 Task: Create a due date automation trigger when advanced on, on the wednesday of the week before a card is due add fields with custom field "Resume" set to a number lower or equal to 1 and greater than 10 at 11:00 AM.
Action: Mouse moved to (1249, 93)
Screenshot: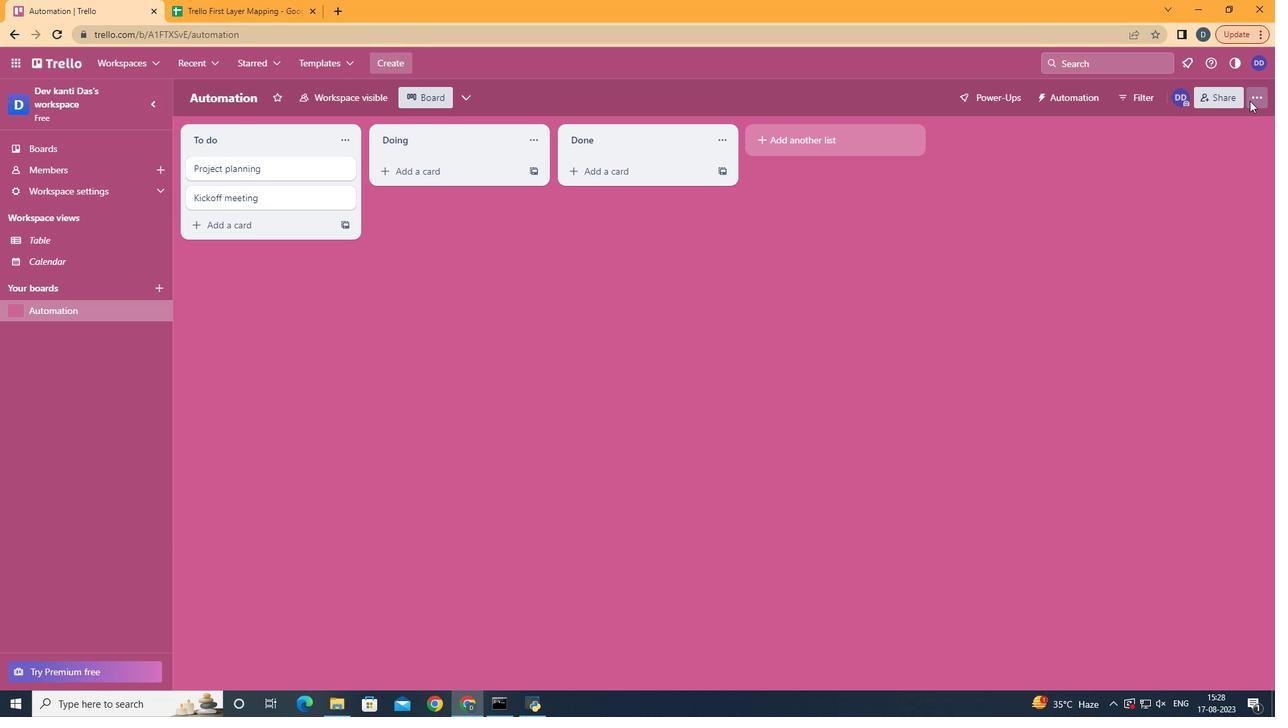 
Action: Mouse pressed left at (1249, 93)
Screenshot: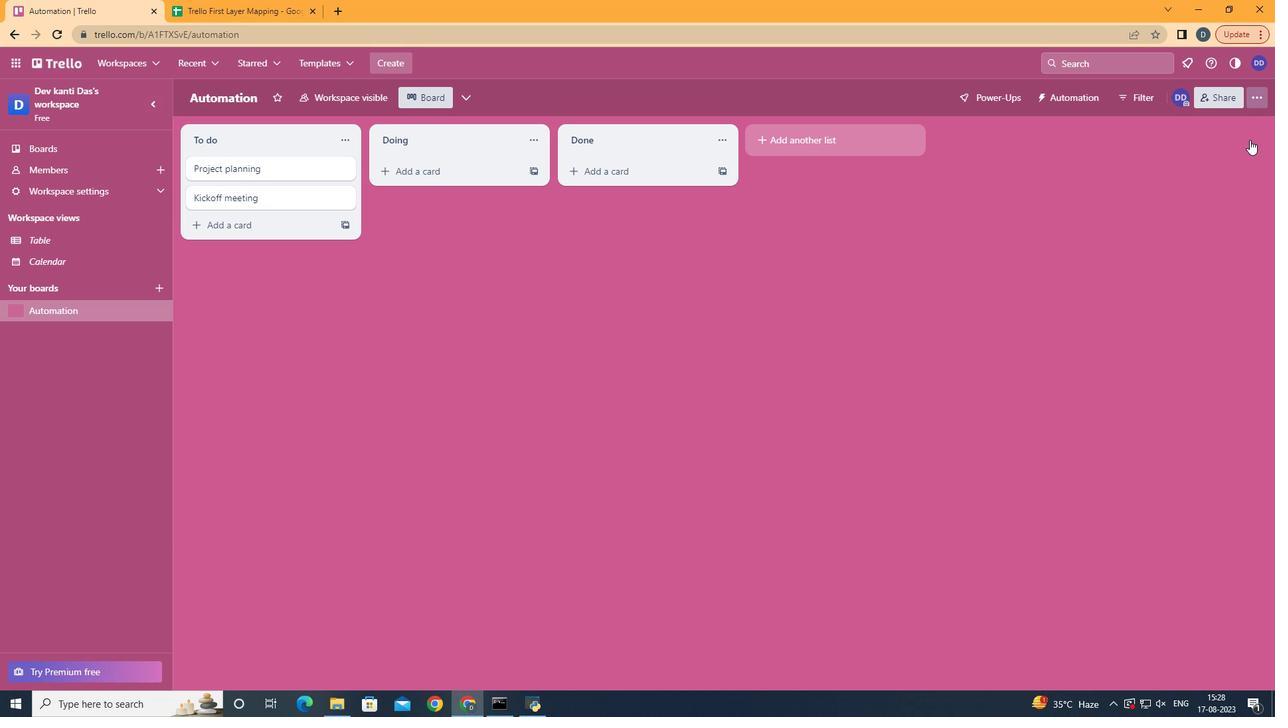 
Action: Mouse moved to (1212, 265)
Screenshot: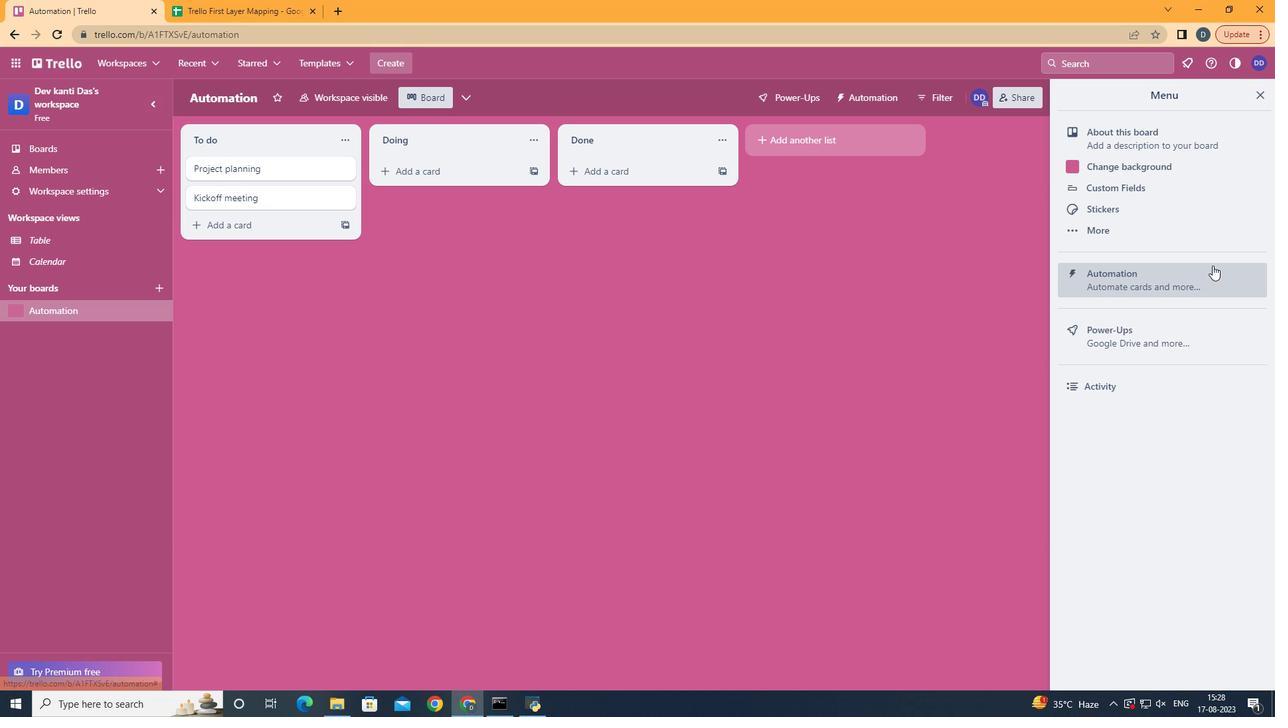 
Action: Mouse pressed left at (1212, 265)
Screenshot: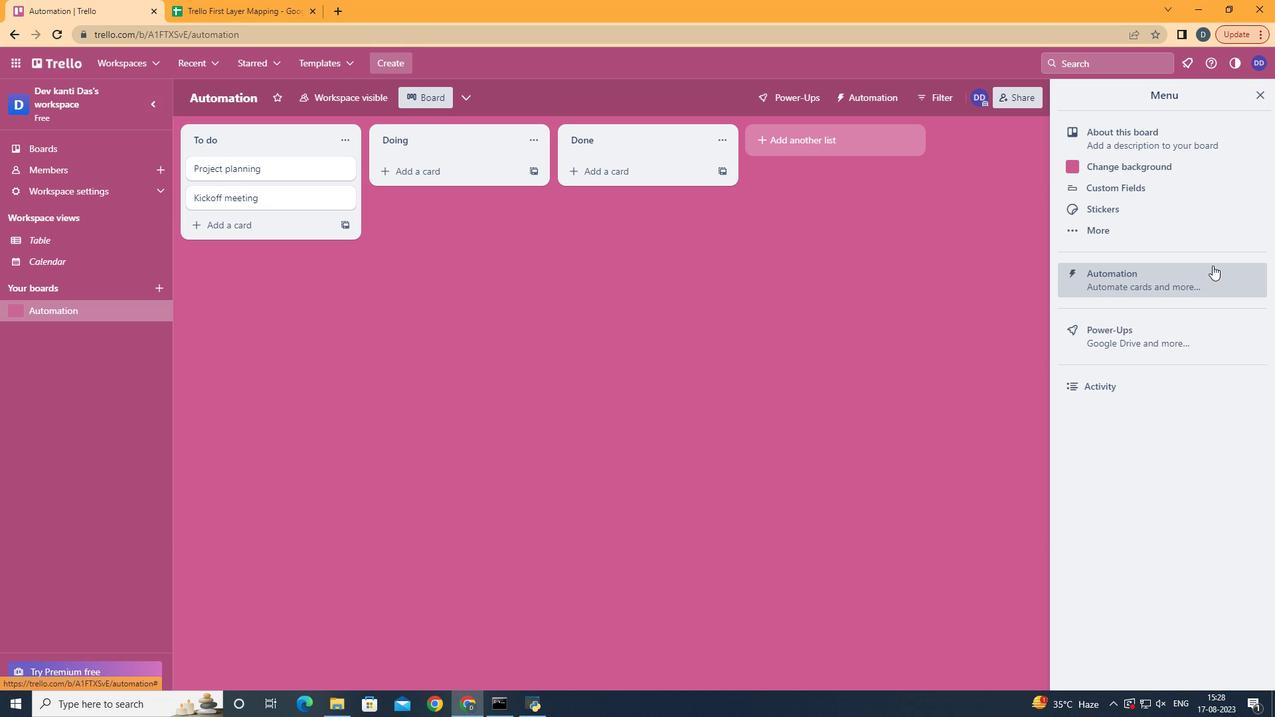 
Action: Mouse moved to (240, 258)
Screenshot: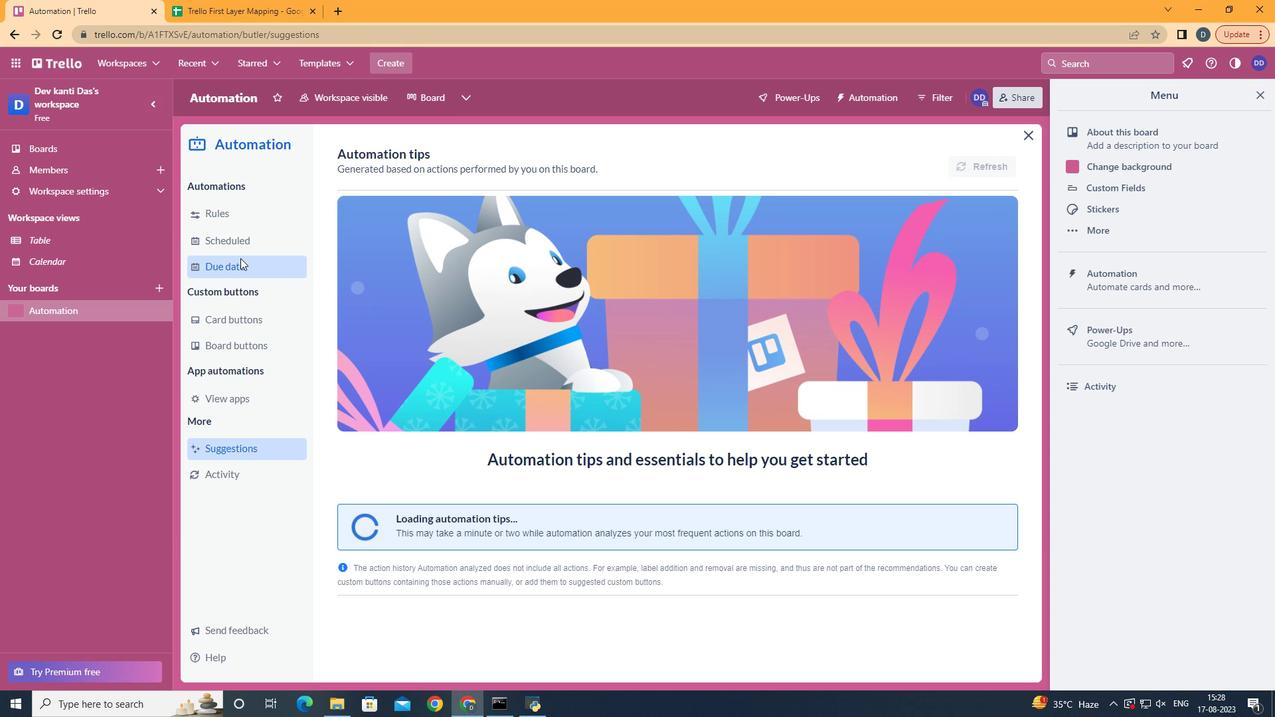 
Action: Mouse pressed left at (240, 258)
Screenshot: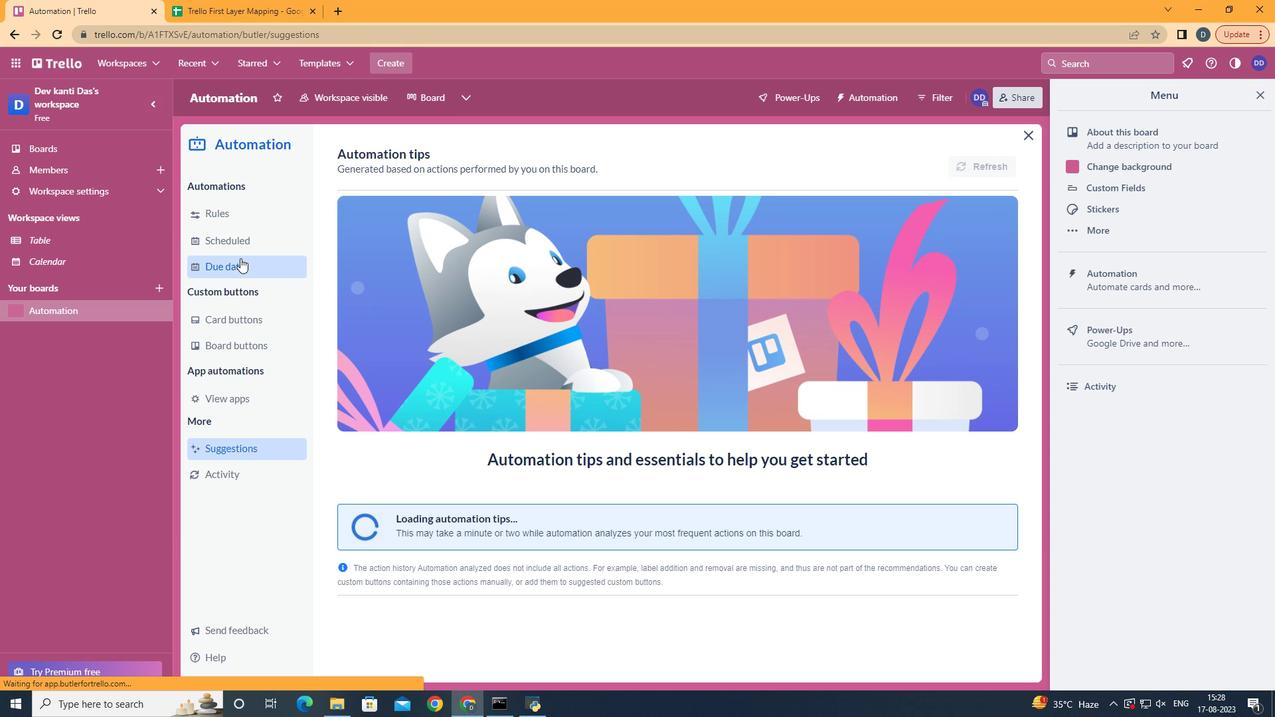 
Action: Mouse moved to (914, 171)
Screenshot: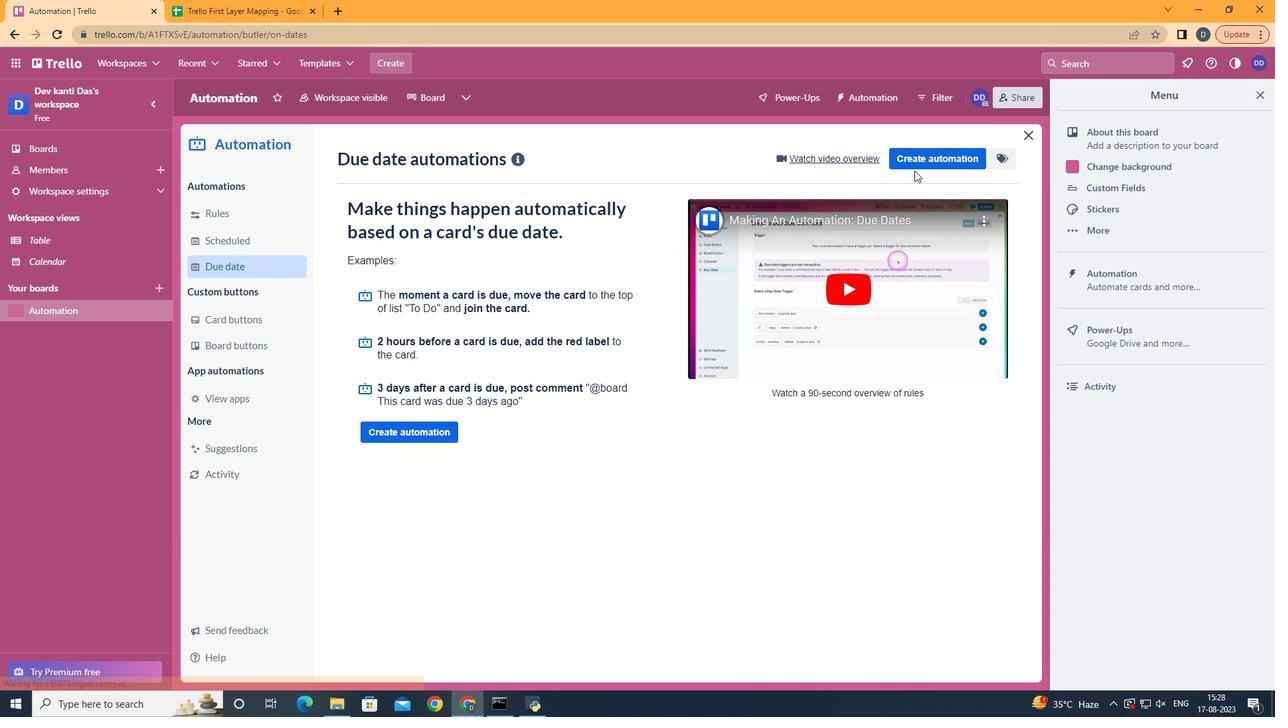 
Action: Mouse pressed left at (914, 171)
Screenshot: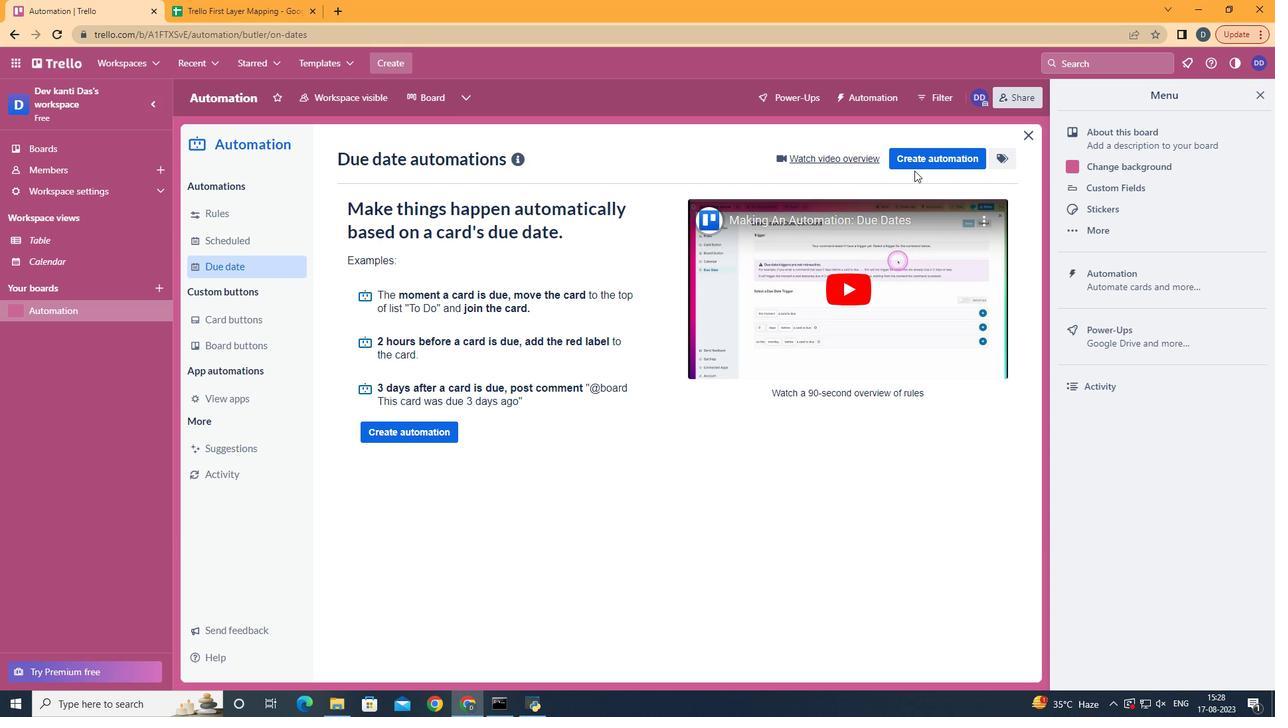 
Action: Mouse moved to (921, 164)
Screenshot: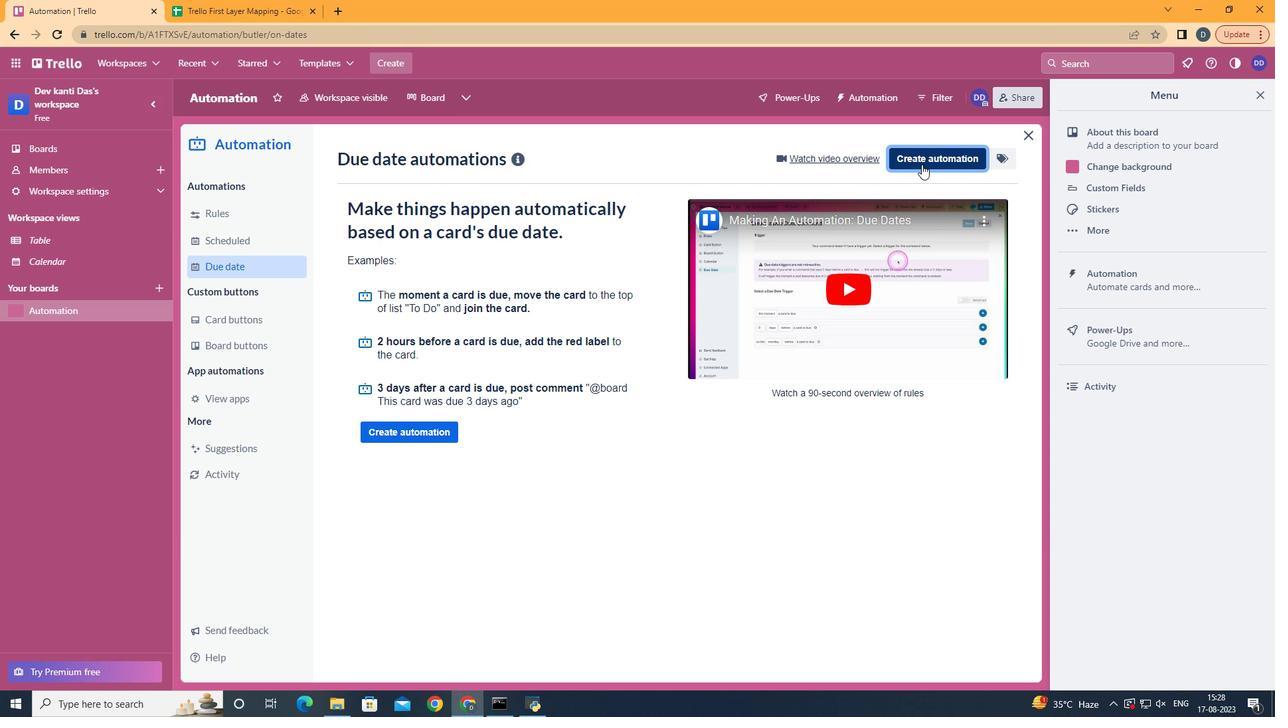 
Action: Mouse pressed left at (921, 164)
Screenshot: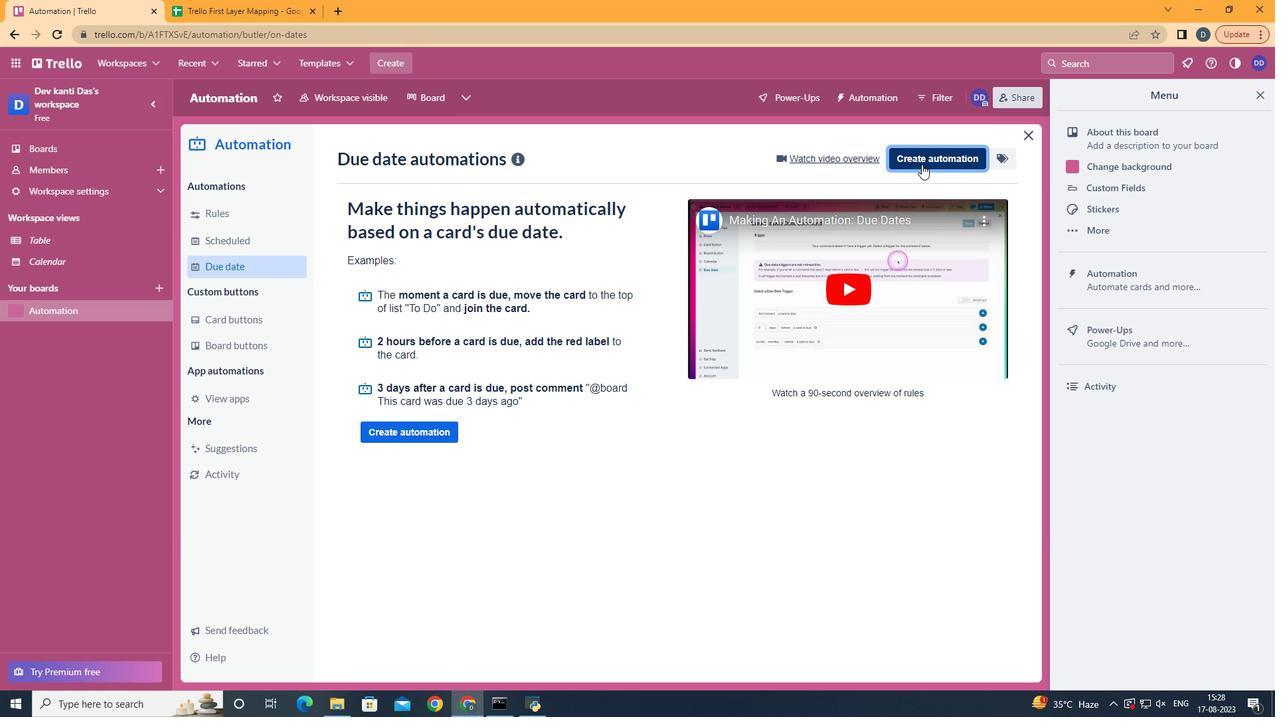 
Action: Mouse moved to (696, 281)
Screenshot: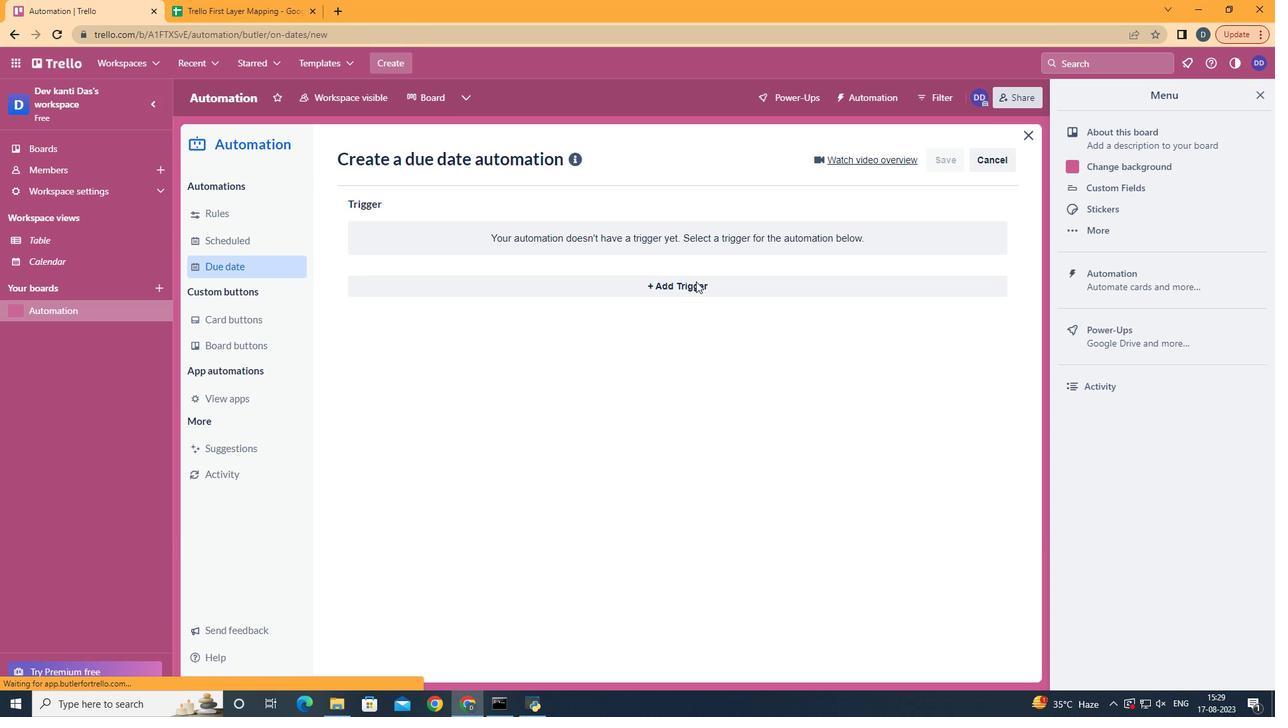 
Action: Mouse pressed left at (696, 281)
Screenshot: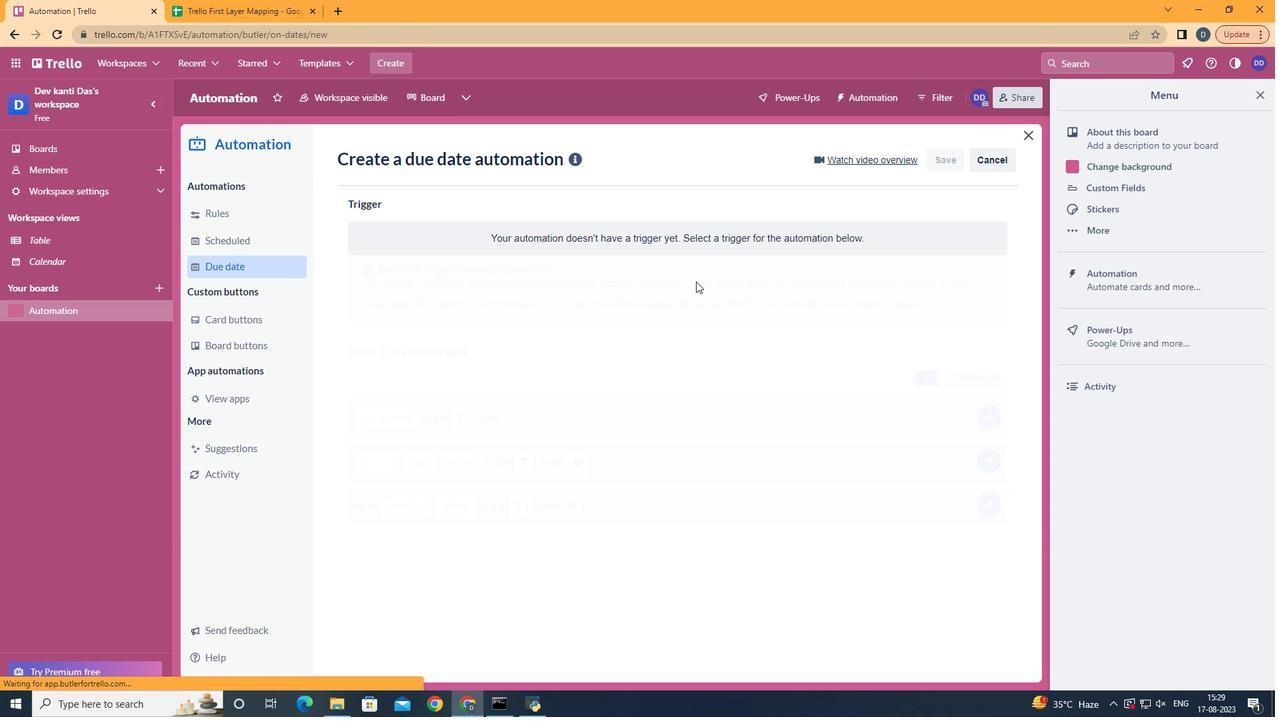 
Action: Mouse moved to (433, 399)
Screenshot: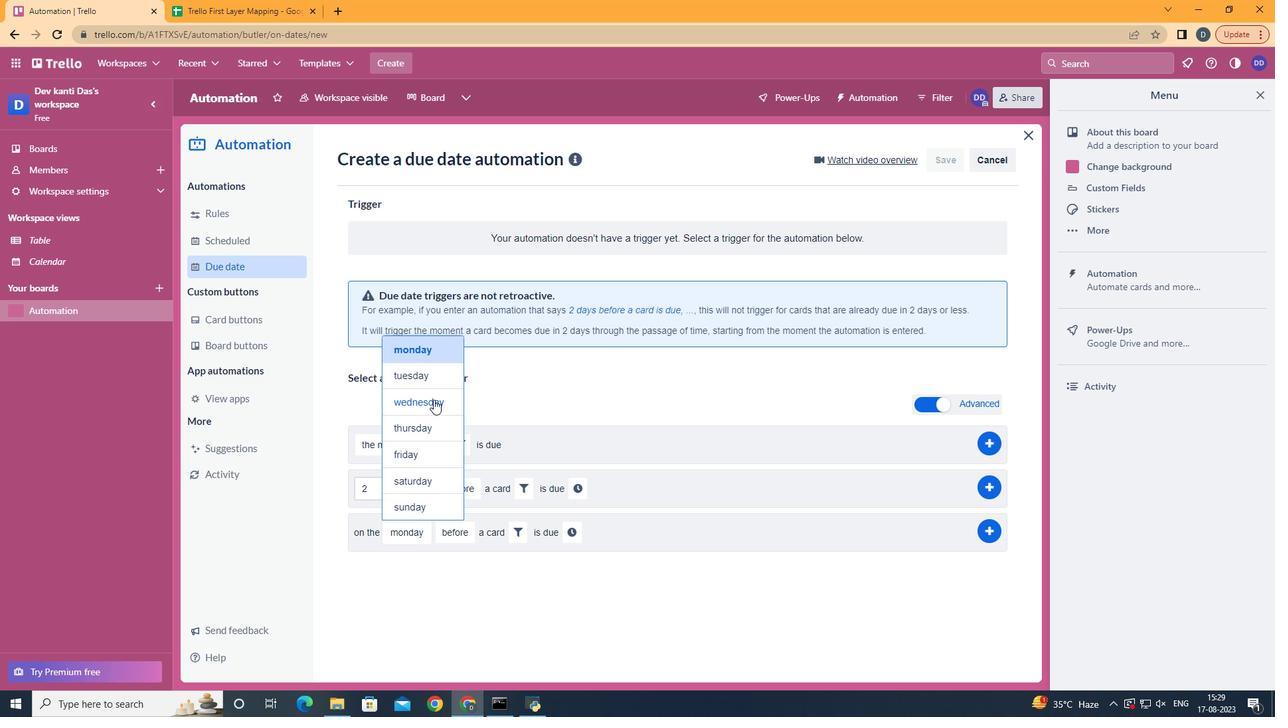 
Action: Mouse pressed left at (433, 399)
Screenshot: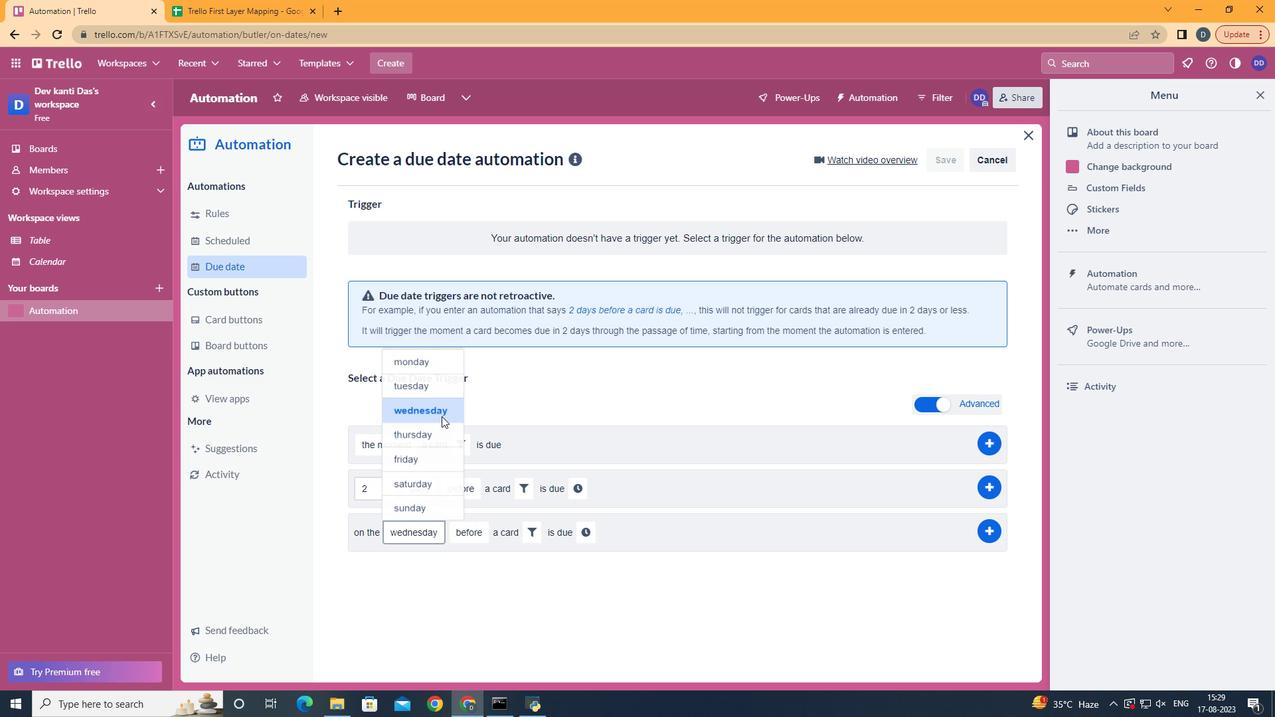 
Action: Mouse moved to (504, 635)
Screenshot: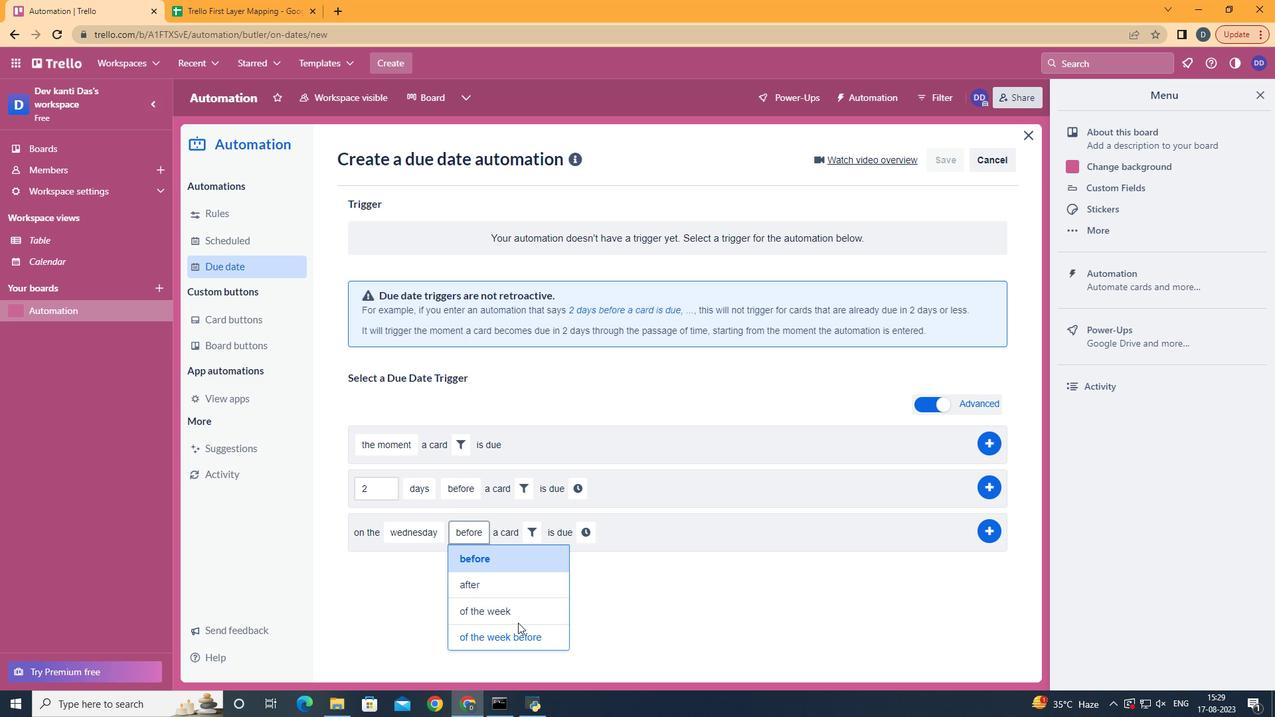 
Action: Mouse pressed left at (504, 635)
Screenshot: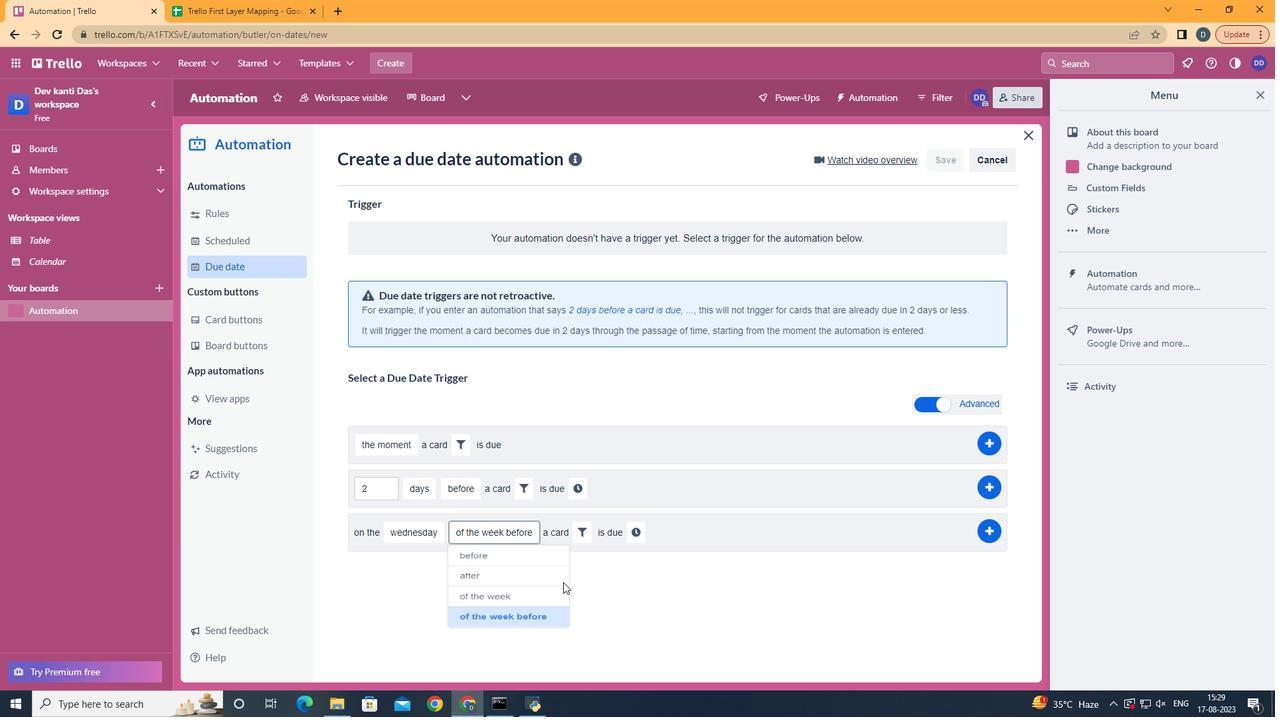 
Action: Mouse moved to (580, 532)
Screenshot: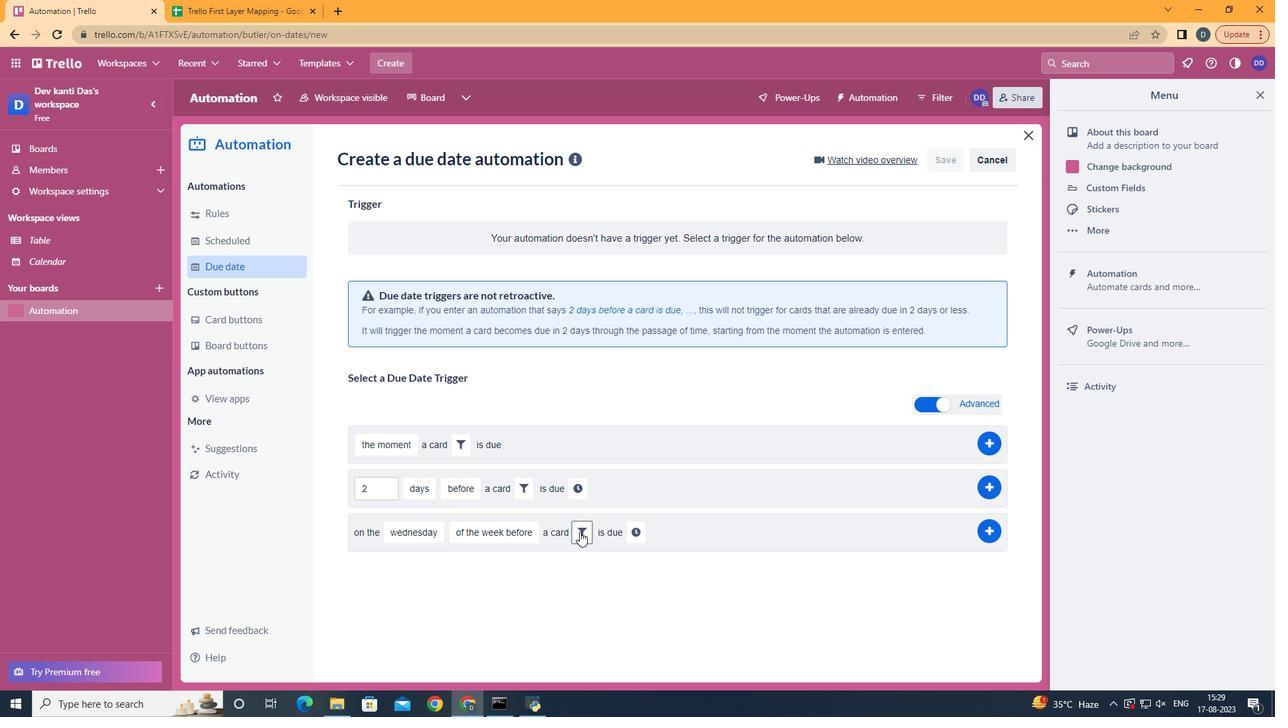 
Action: Mouse pressed left at (580, 532)
Screenshot: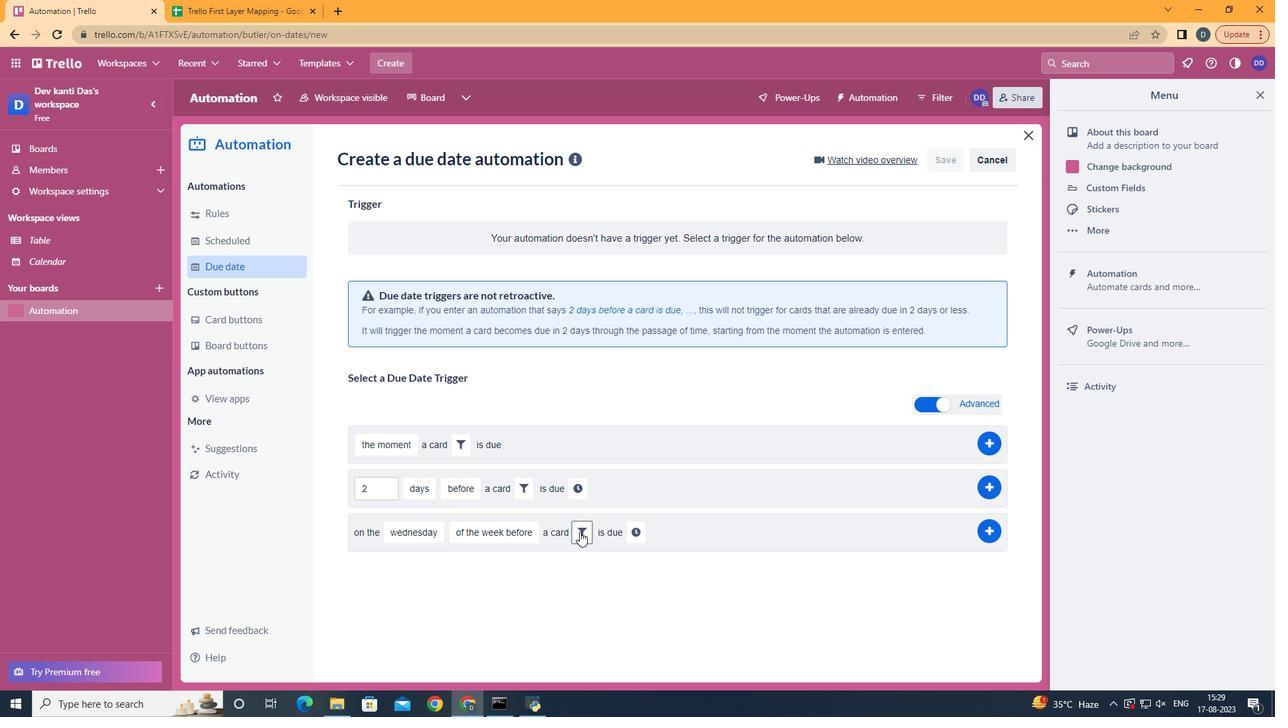 
Action: Mouse moved to (802, 575)
Screenshot: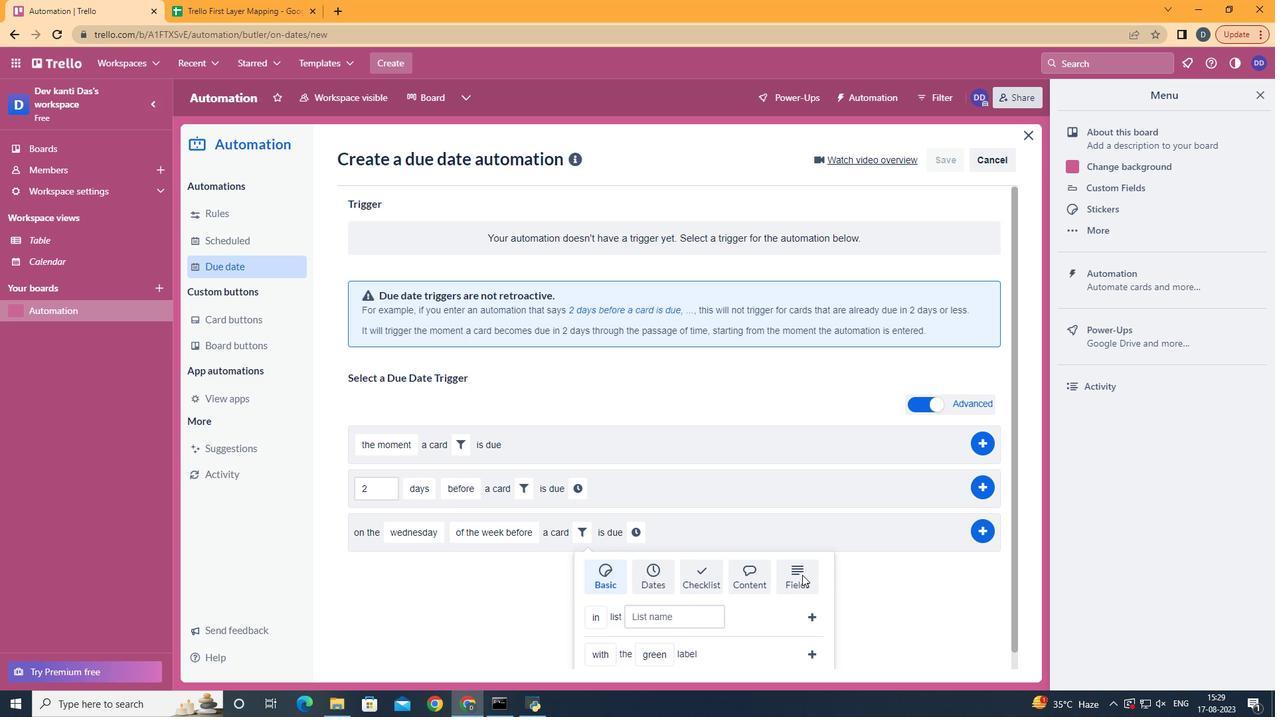 
Action: Mouse pressed left at (802, 575)
Screenshot: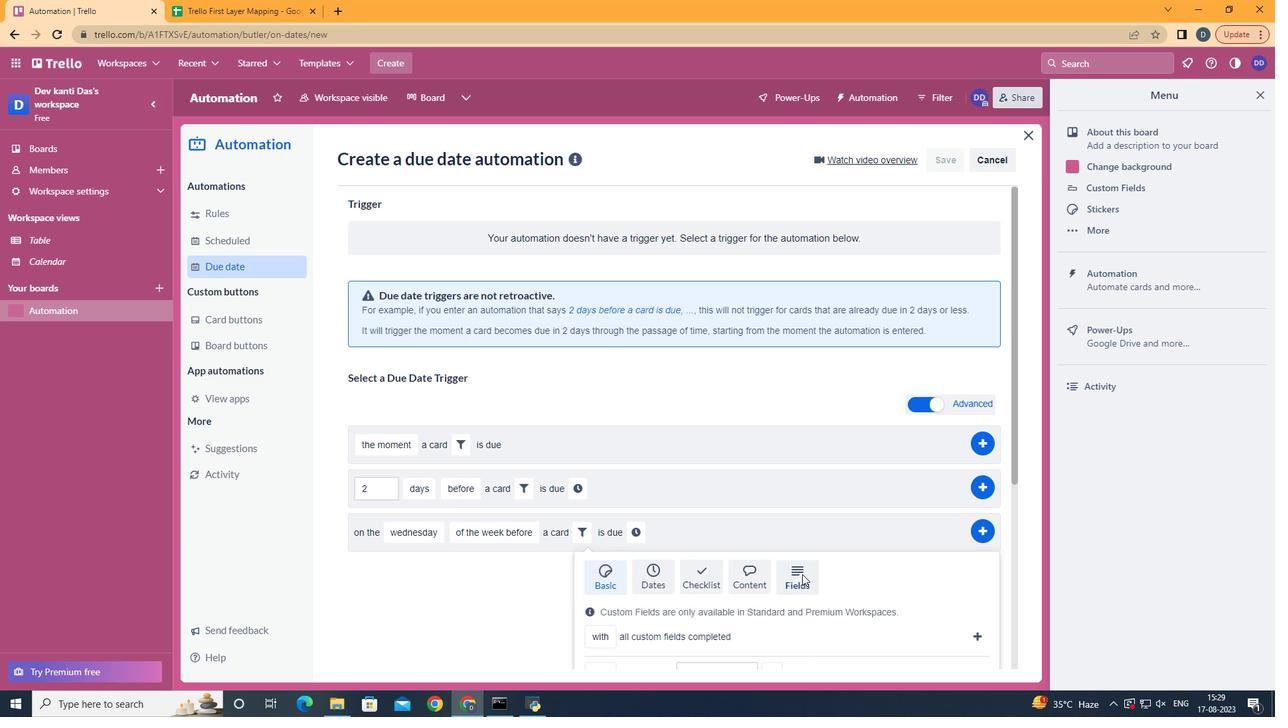 
Action: Mouse moved to (802, 574)
Screenshot: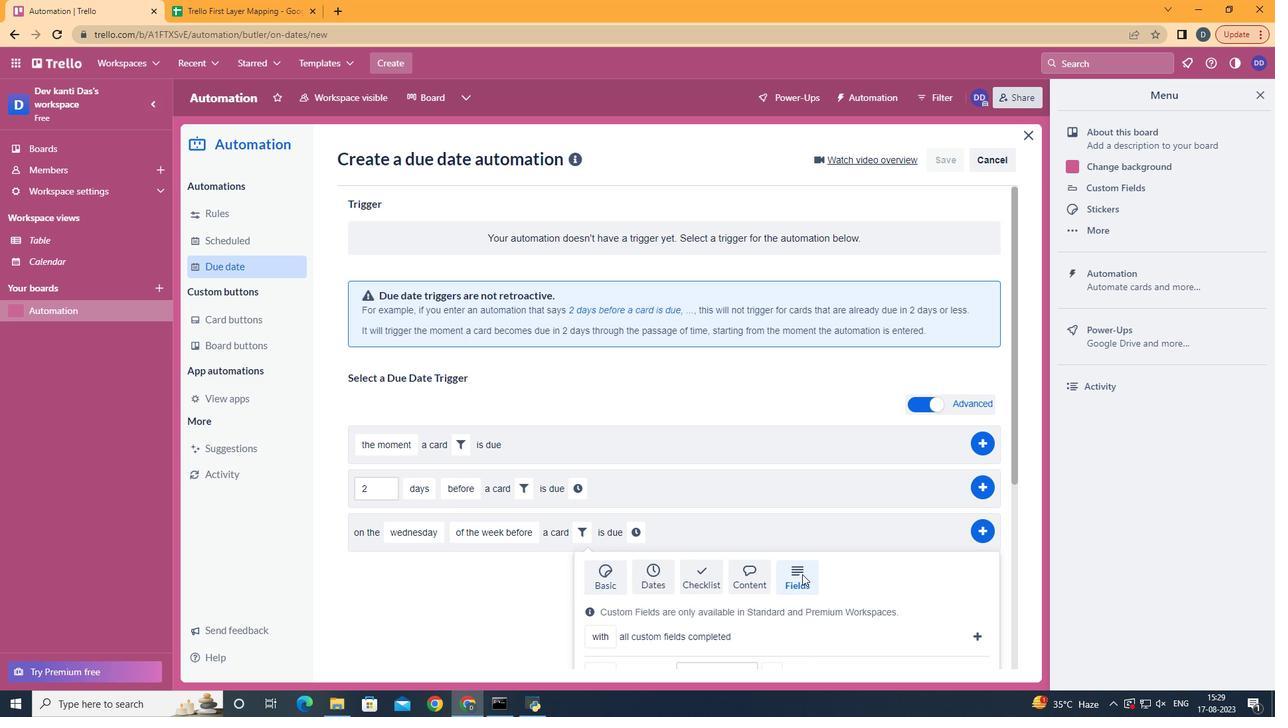 
Action: Mouse scrolled (802, 573) with delta (0, 0)
Screenshot: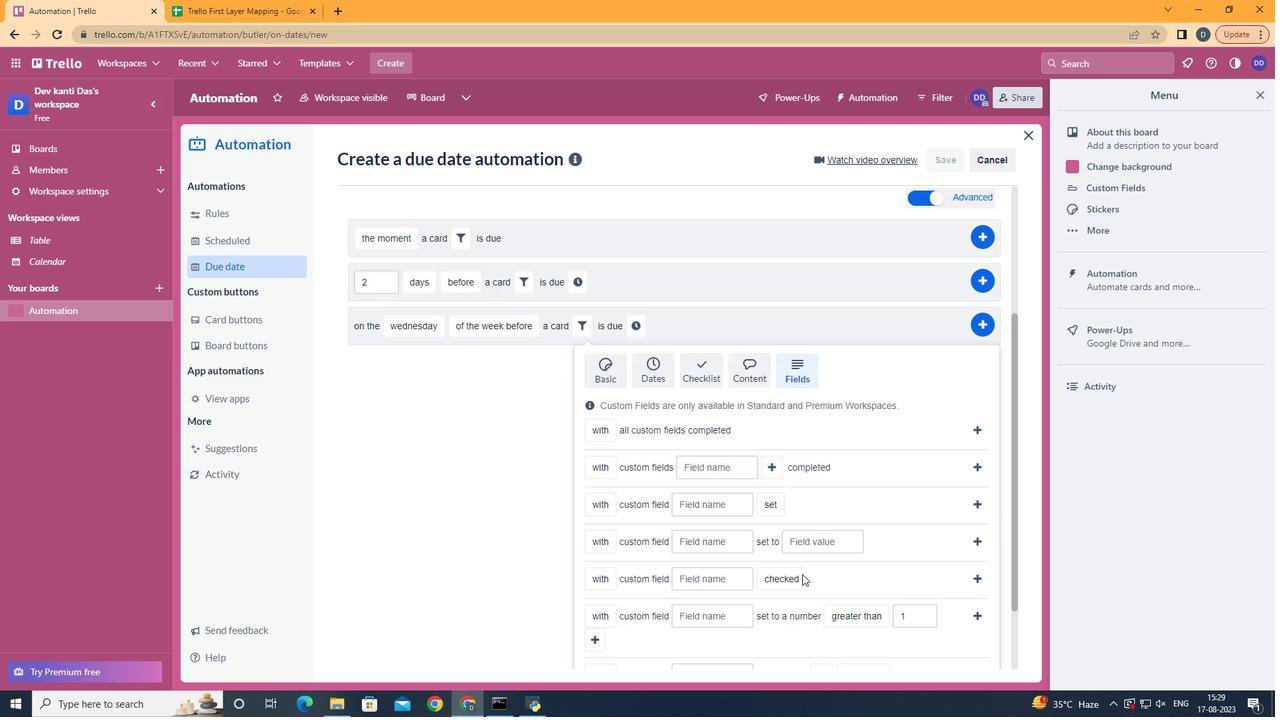
Action: Mouse scrolled (802, 573) with delta (0, 0)
Screenshot: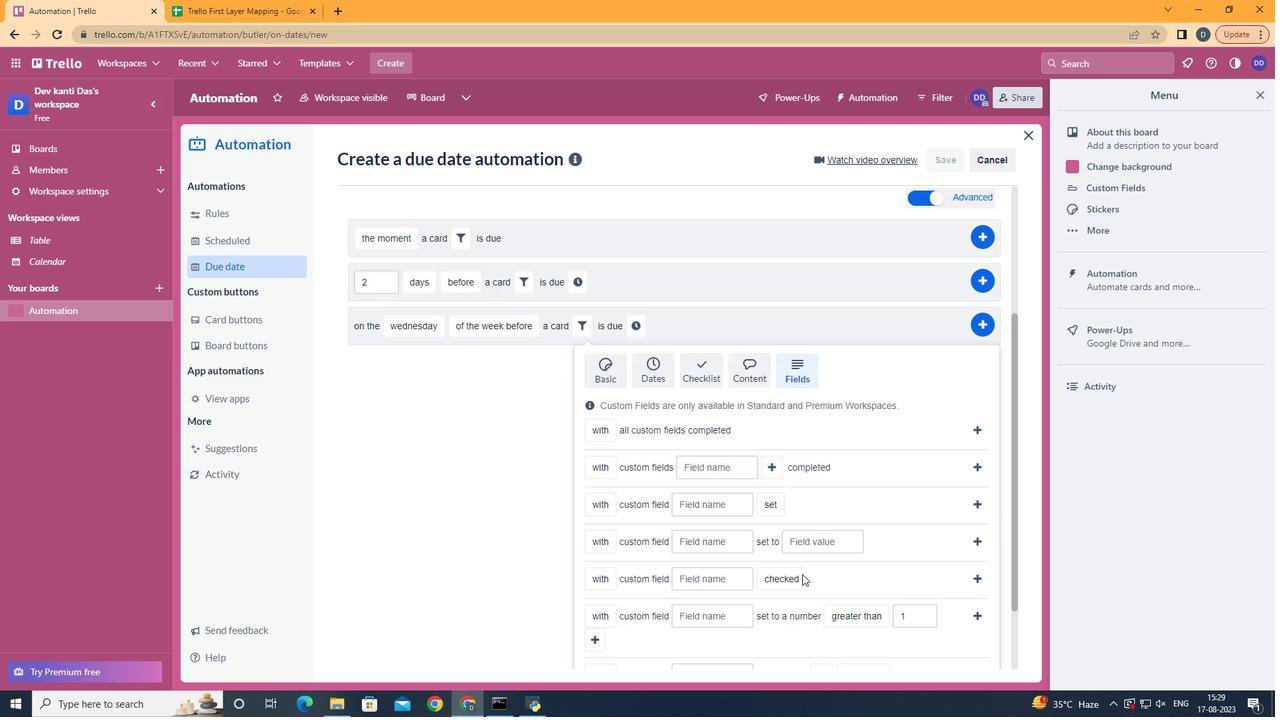 
Action: Mouse scrolled (802, 573) with delta (0, 0)
Screenshot: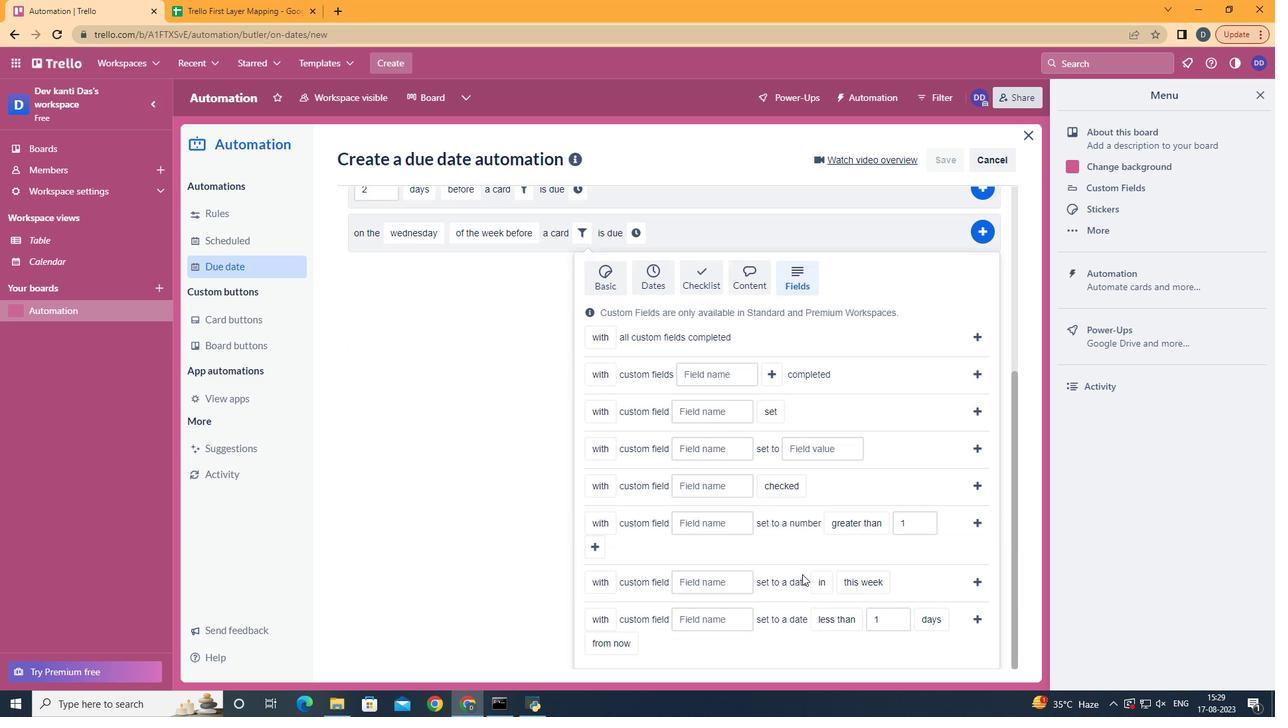 
Action: Mouse scrolled (802, 573) with delta (0, 0)
Screenshot: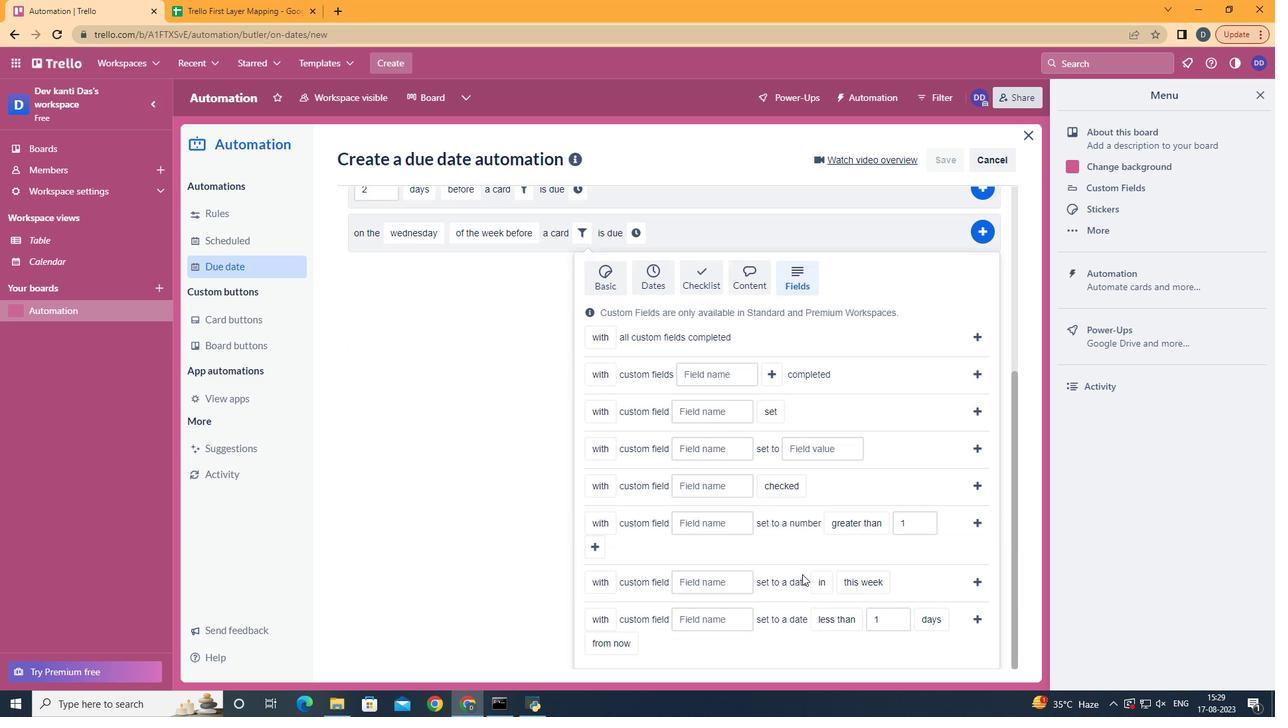 
Action: Mouse scrolled (802, 573) with delta (0, 0)
Screenshot: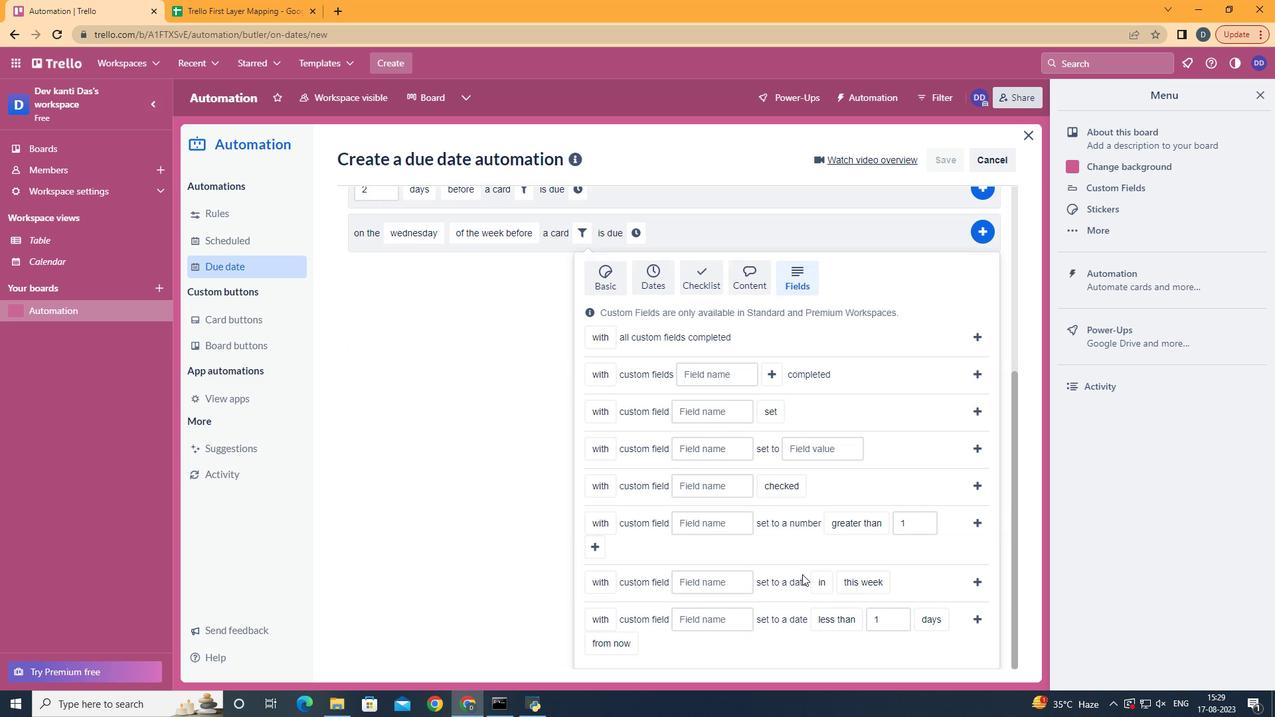 
Action: Mouse scrolled (802, 573) with delta (0, 0)
Screenshot: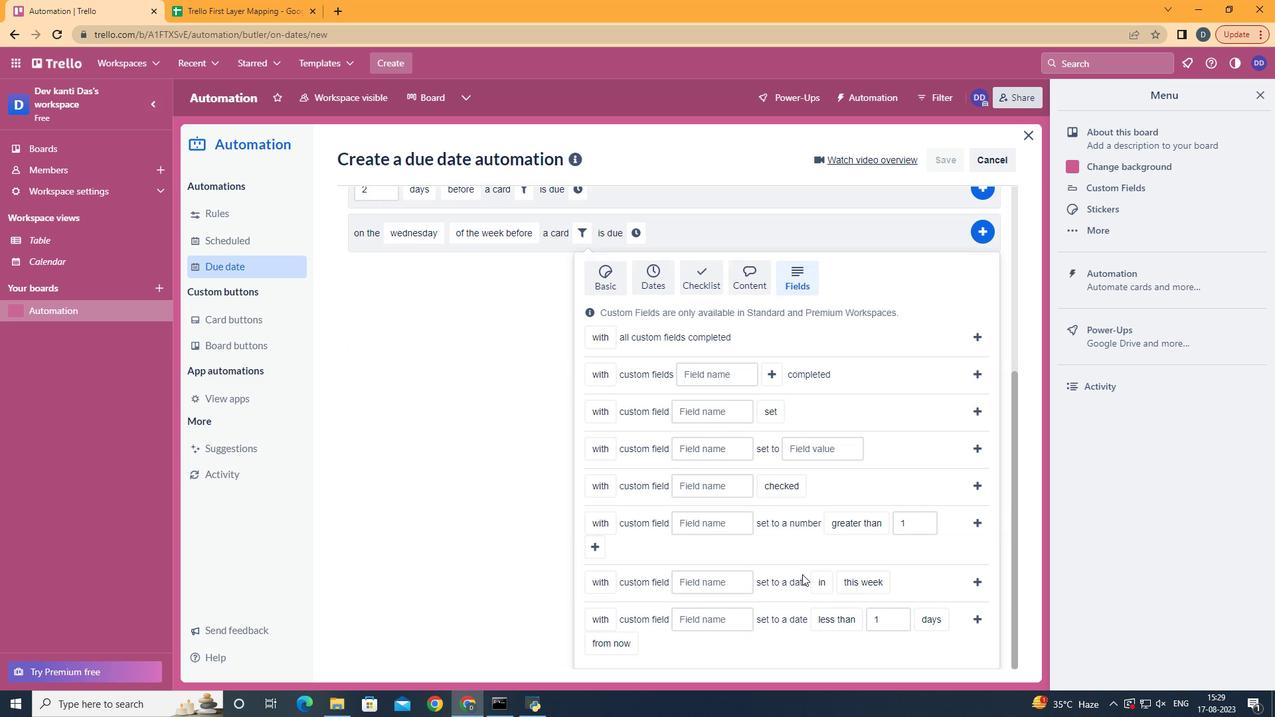
Action: Mouse scrolled (802, 573) with delta (0, 0)
Screenshot: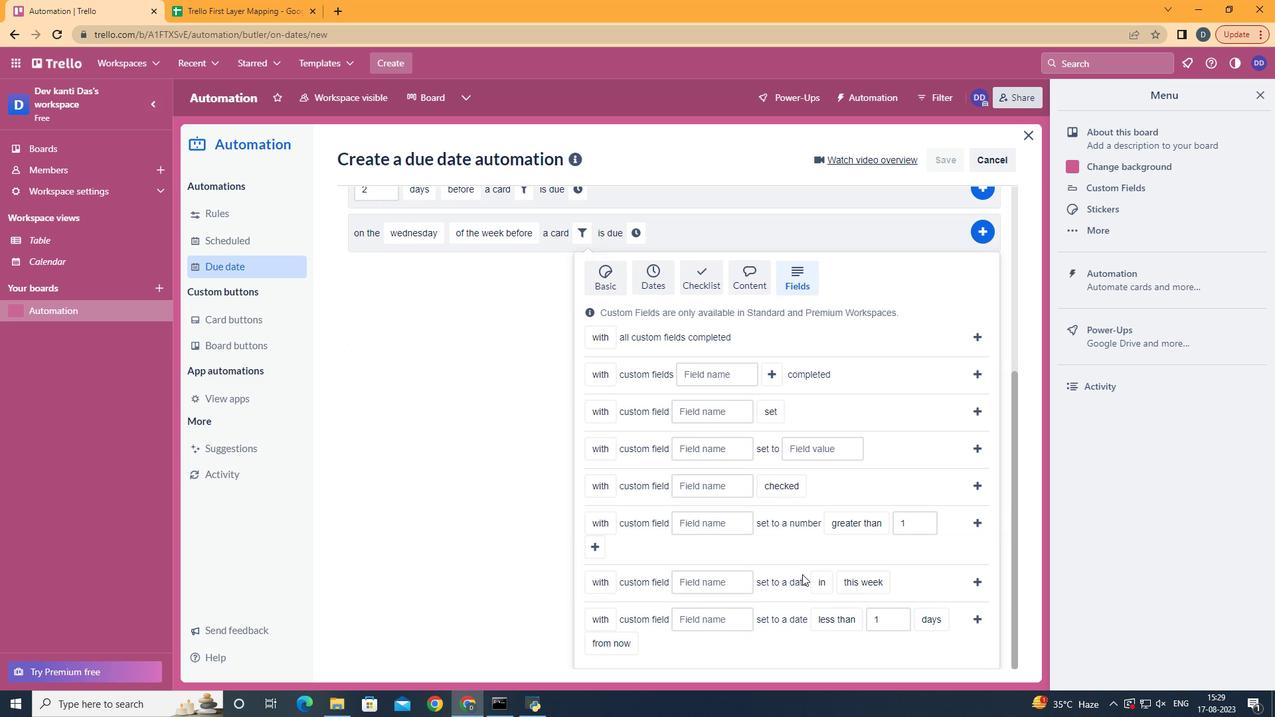 
Action: Mouse moved to (710, 528)
Screenshot: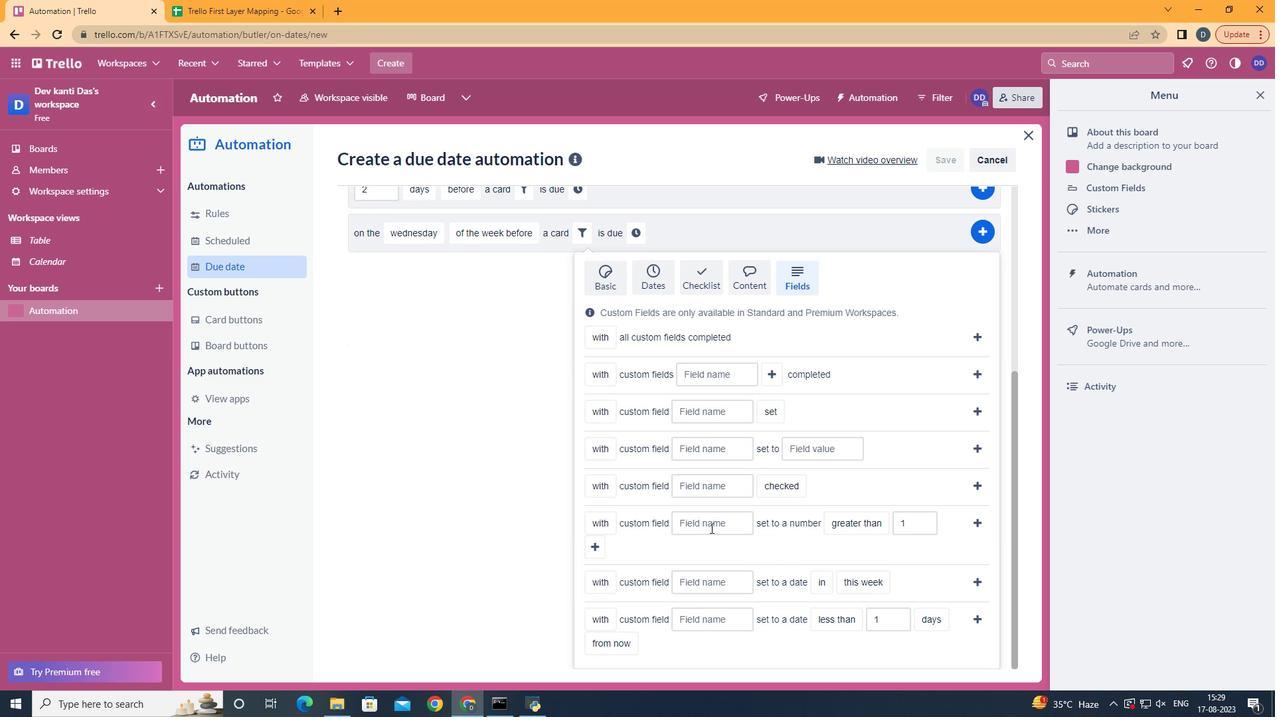 
Action: Mouse pressed left at (710, 528)
Screenshot: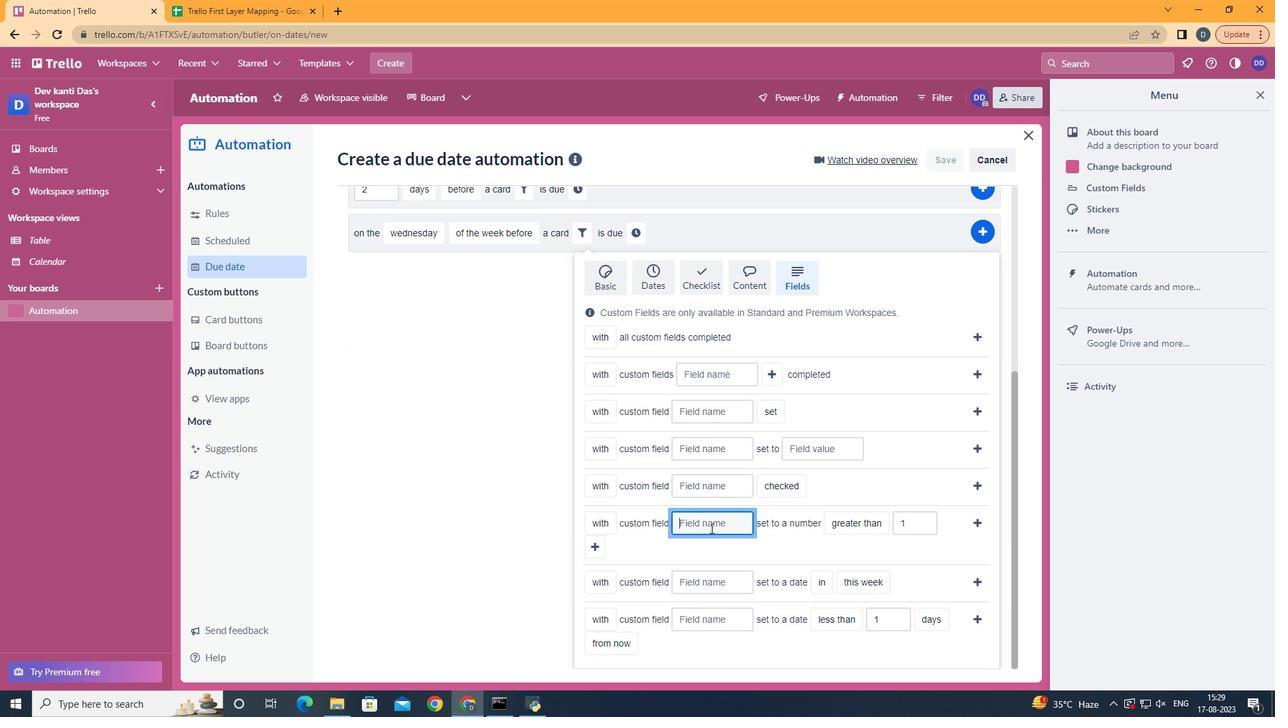 
Action: Key pressed <Key.shift><Key.shift>Resume
Screenshot: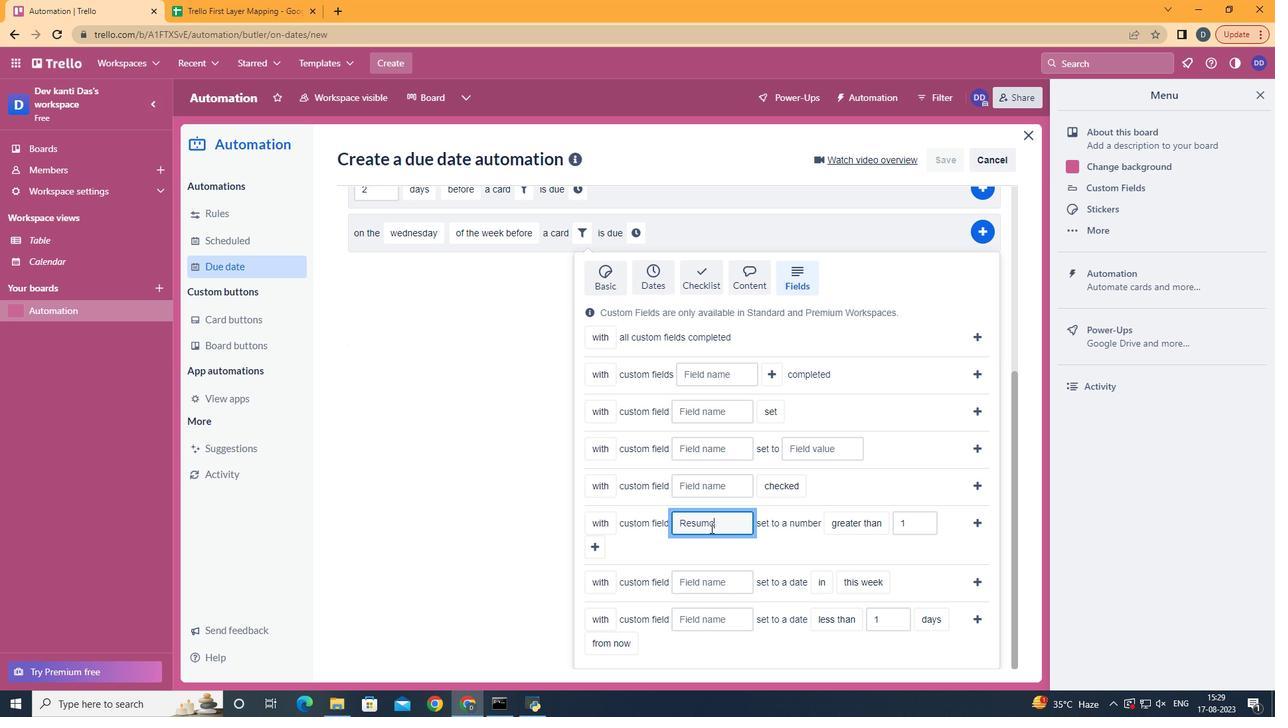 
Action: Mouse moved to (882, 627)
Screenshot: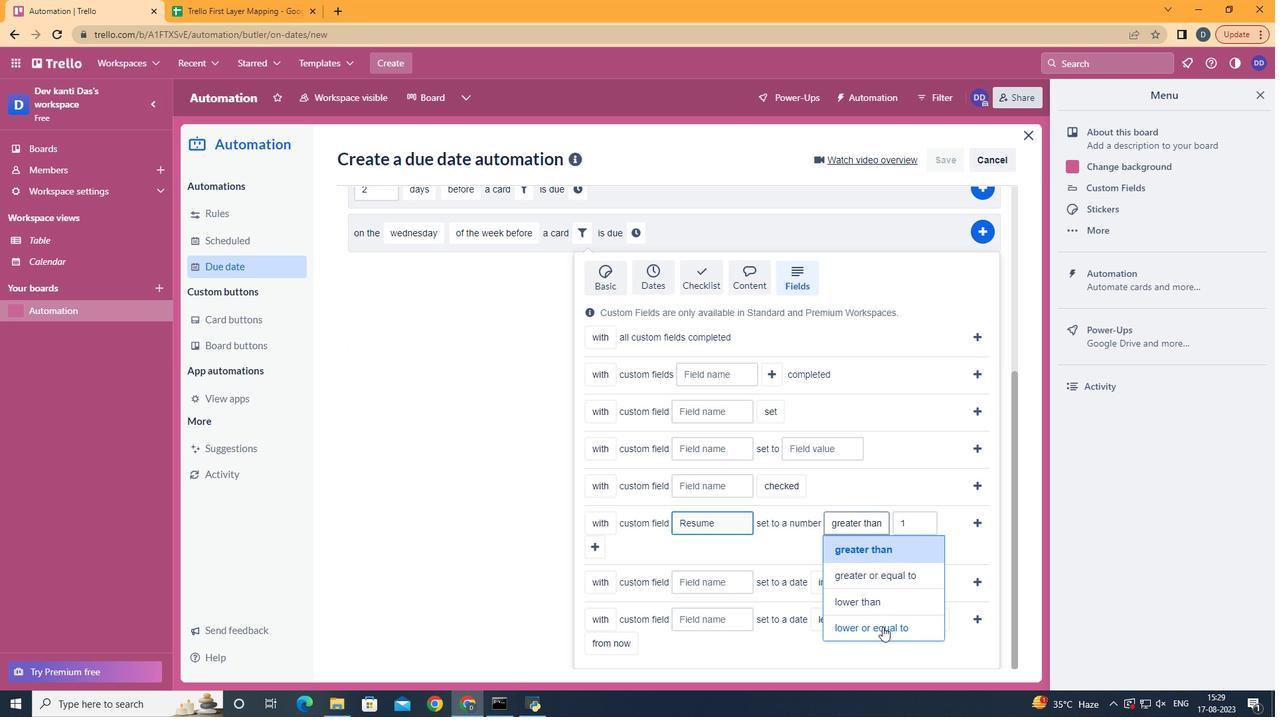 
Action: Mouse pressed left at (882, 627)
Screenshot: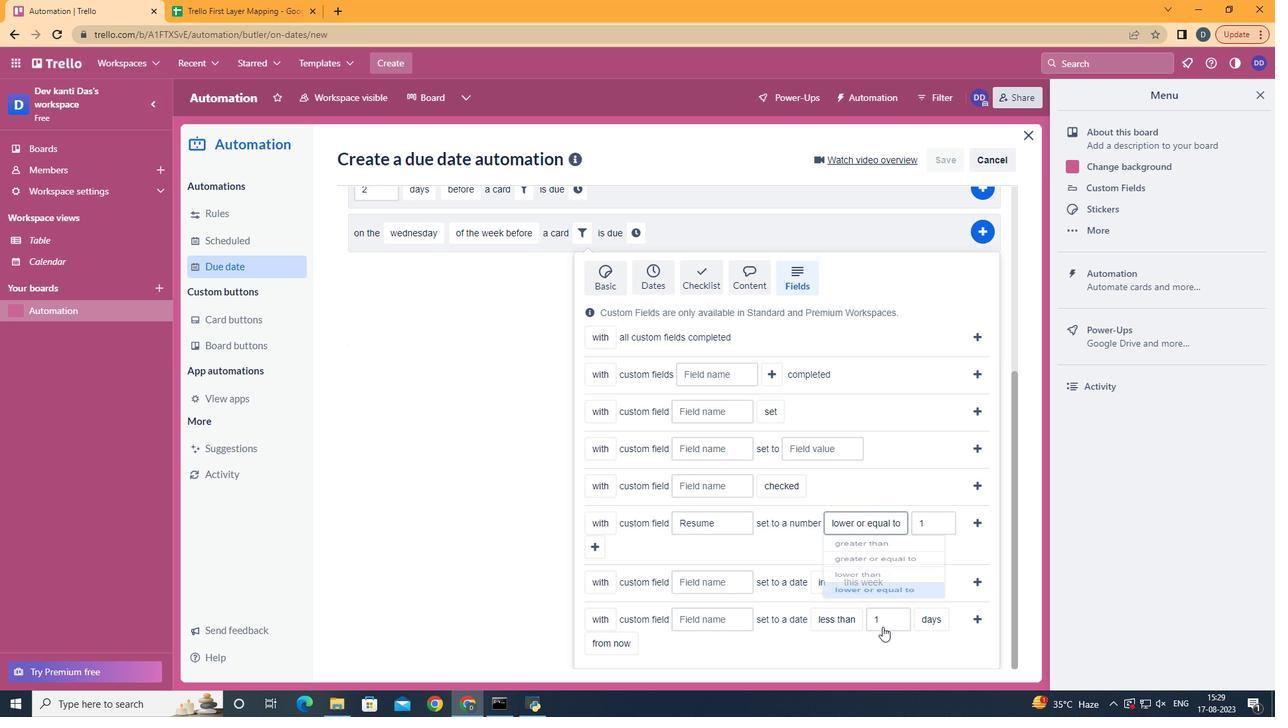 
Action: Mouse moved to (595, 548)
Screenshot: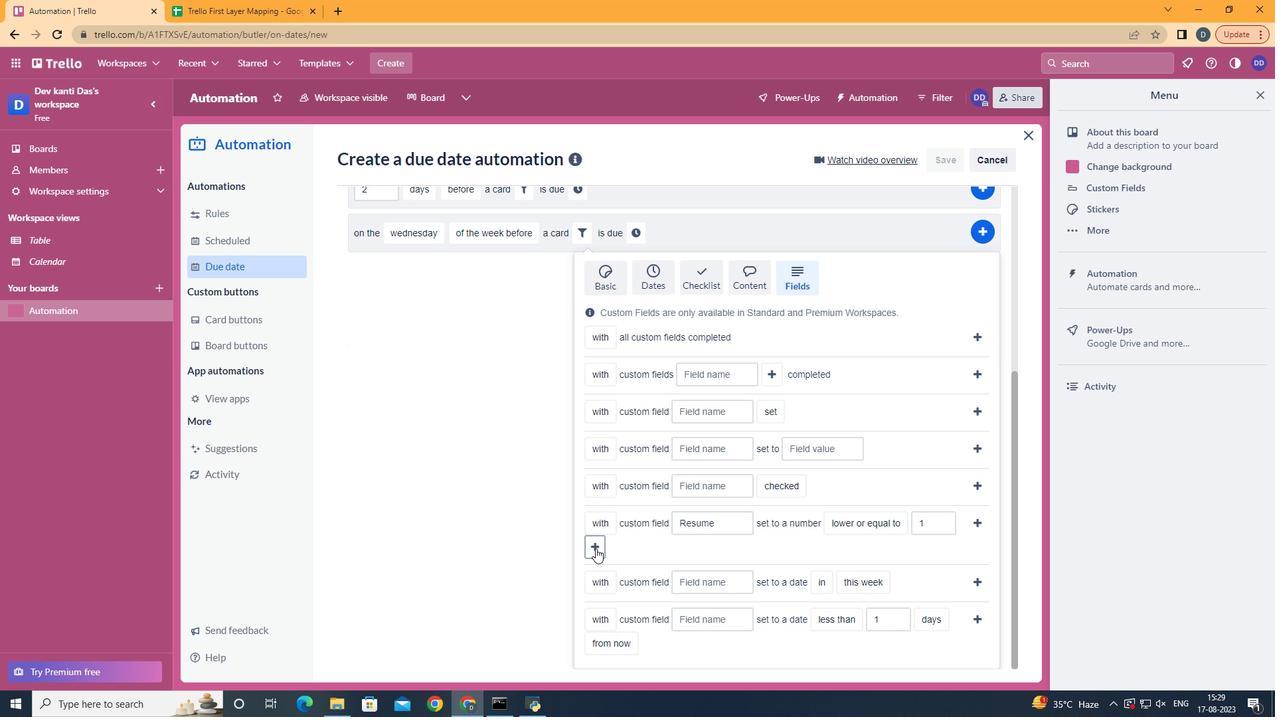 
Action: Mouse pressed left at (595, 548)
Screenshot: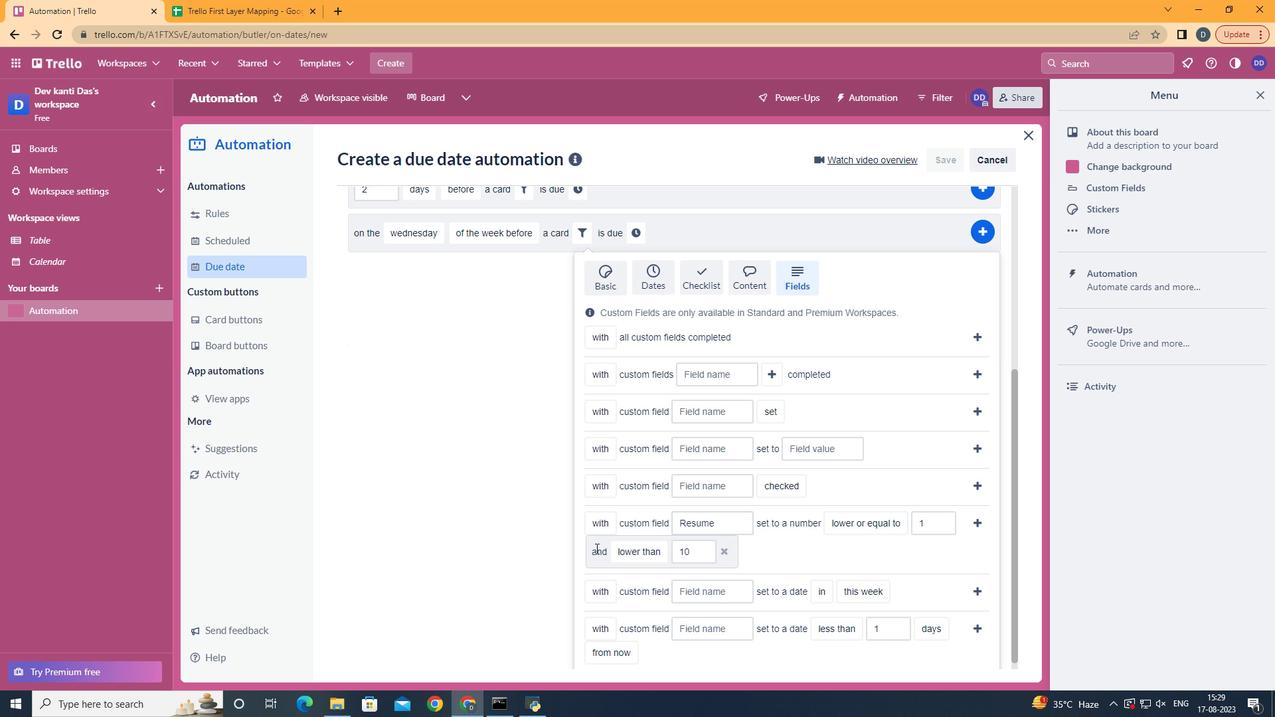 
Action: Mouse moved to (668, 627)
Screenshot: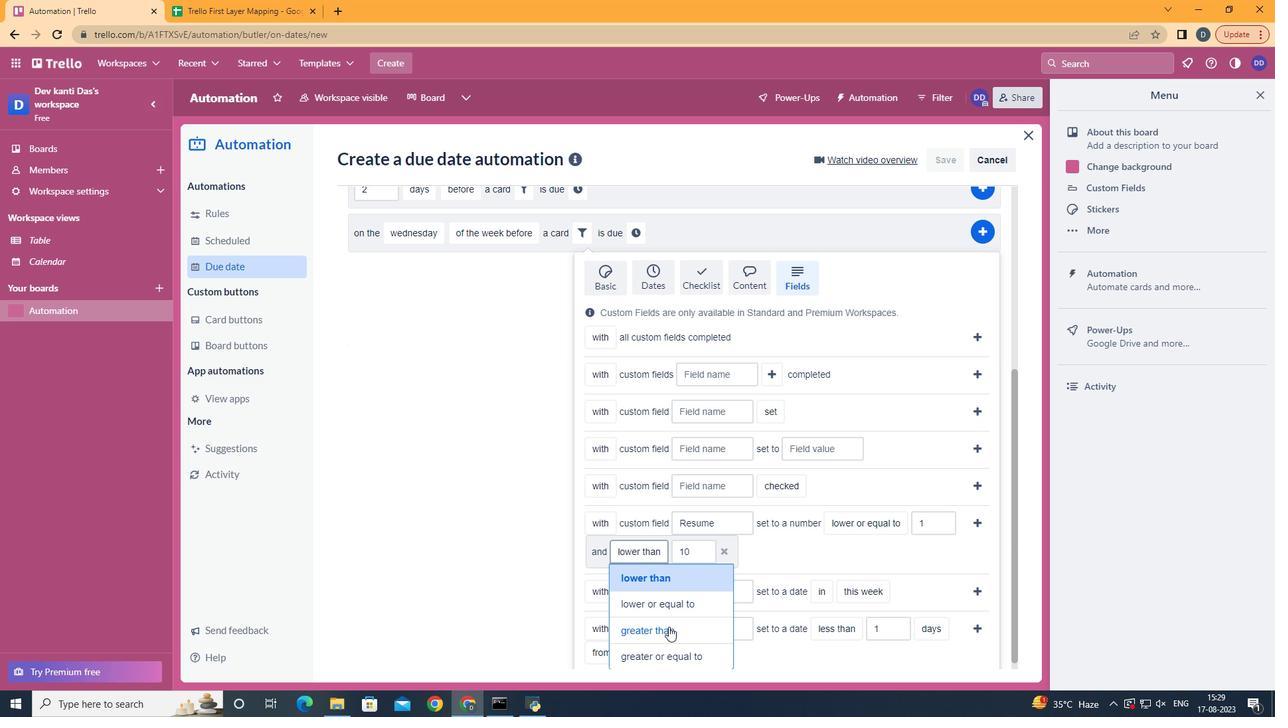 
Action: Mouse pressed left at (668, 627)
Screenshot: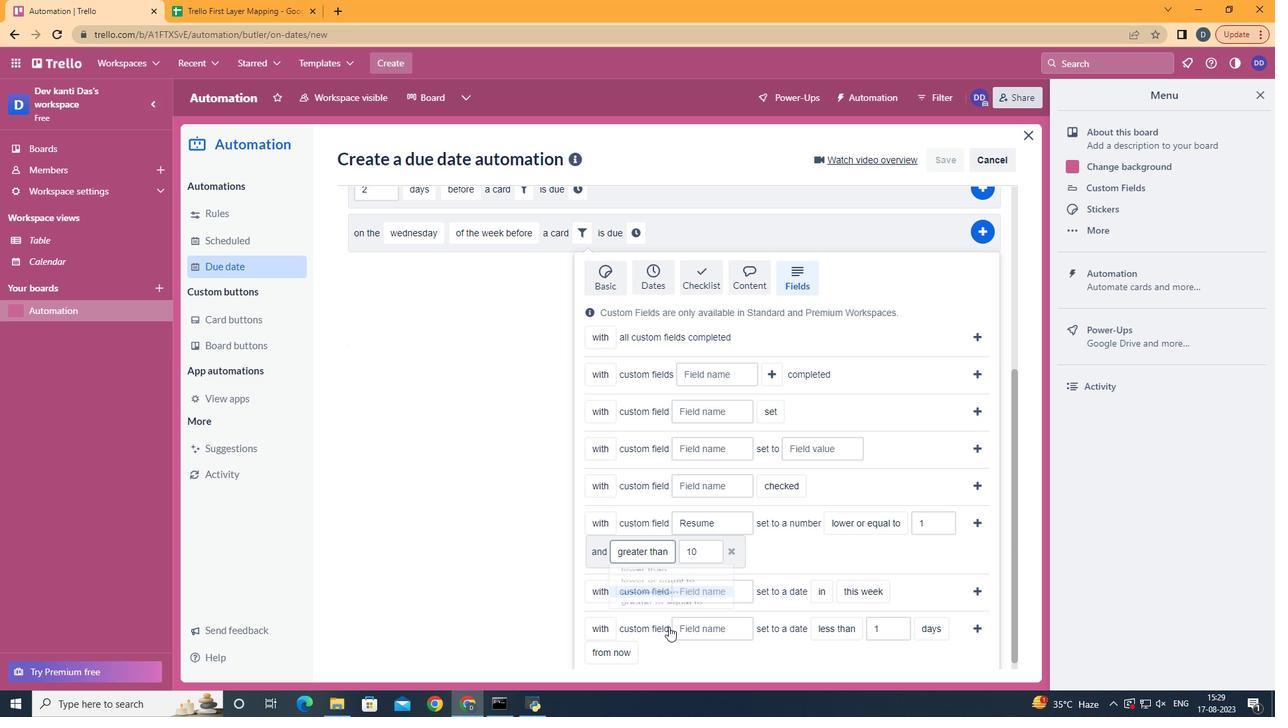 
Action: Mouse moved to (975, 530)
Screenshot: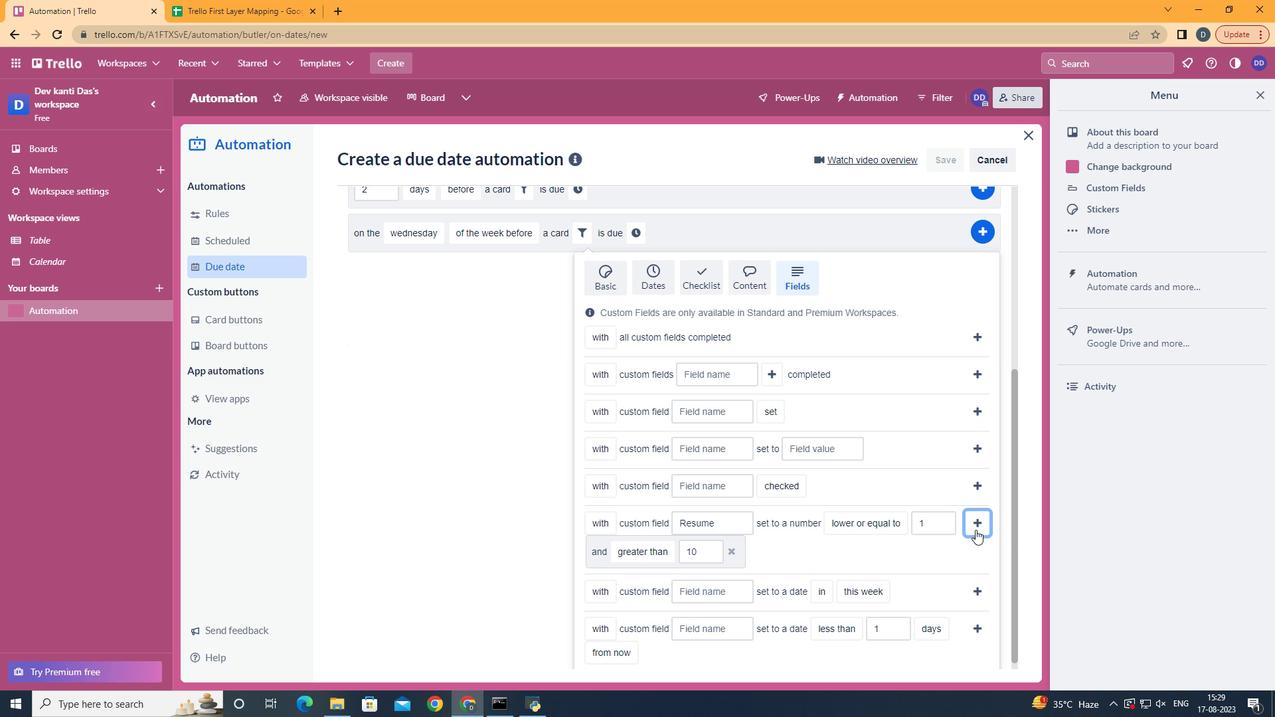
Action: Mouse pressed left at (975, 530)
Screenshot: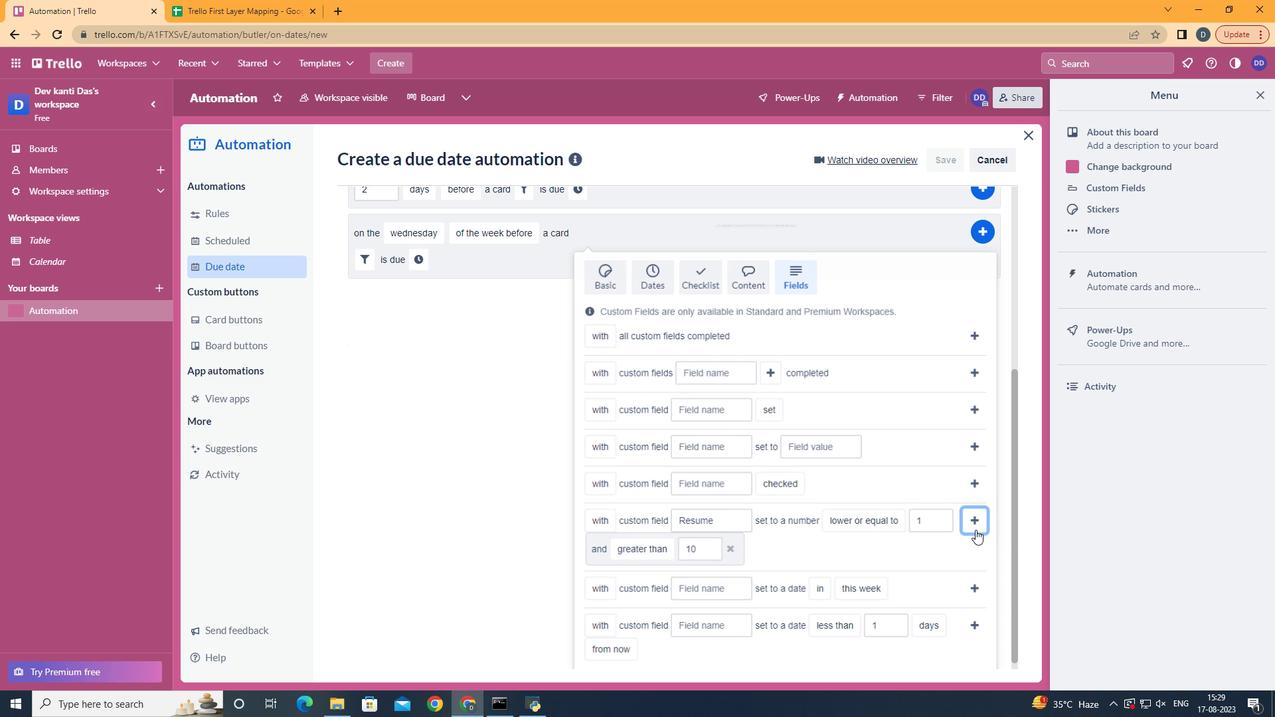 
Action: Mouse moved to (425, 563)
Screenshot: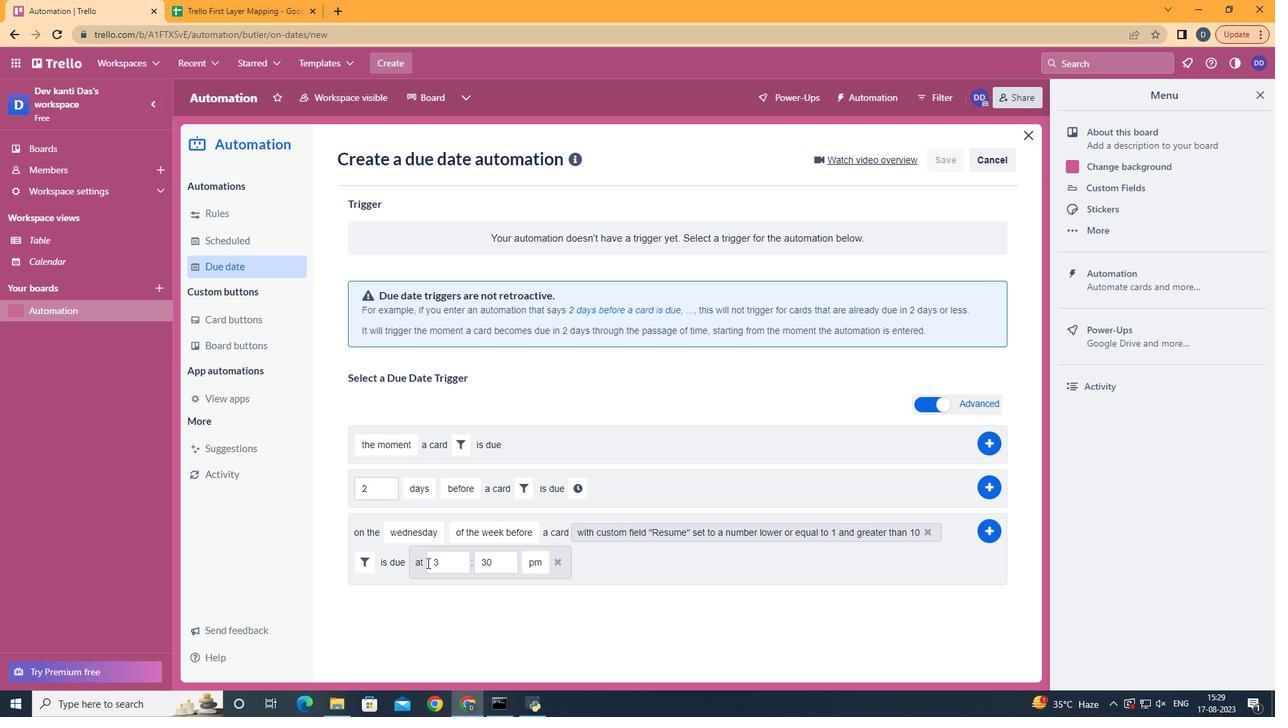 
Action: Mouse pressed left at (425, 563)
Screenshot: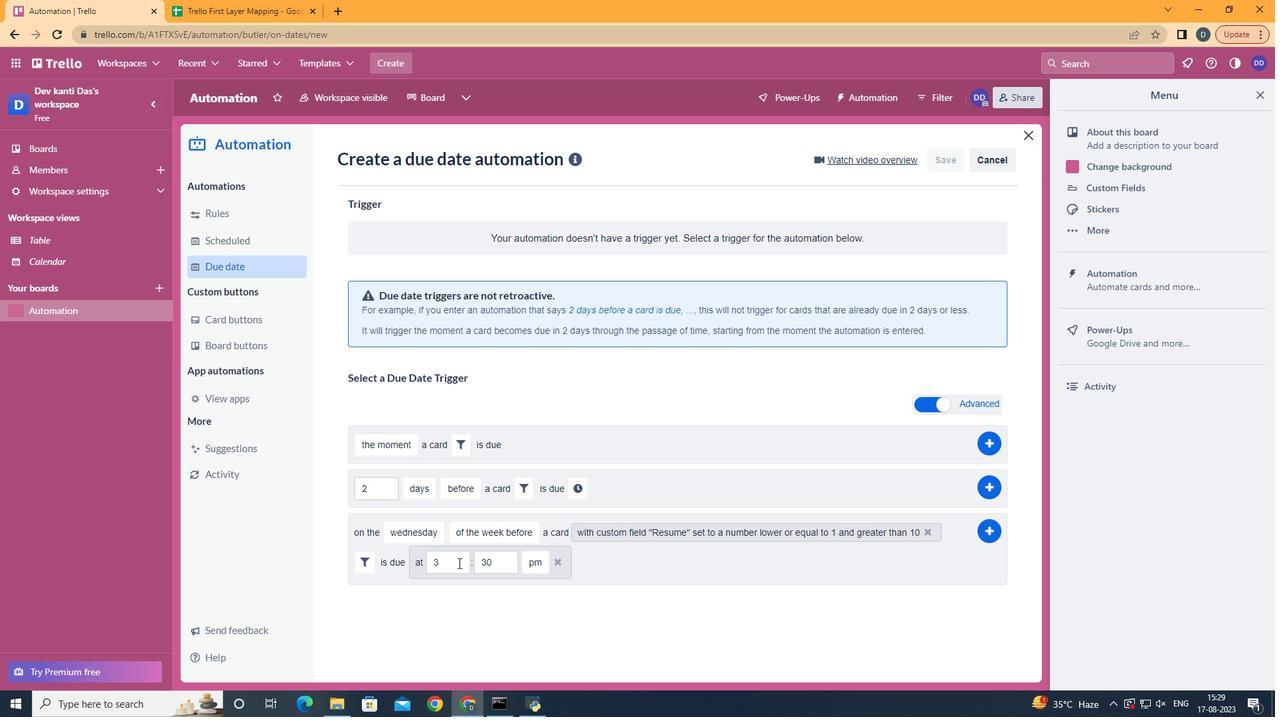 
Action: Mouse moved to (458, 563)
Screenshot: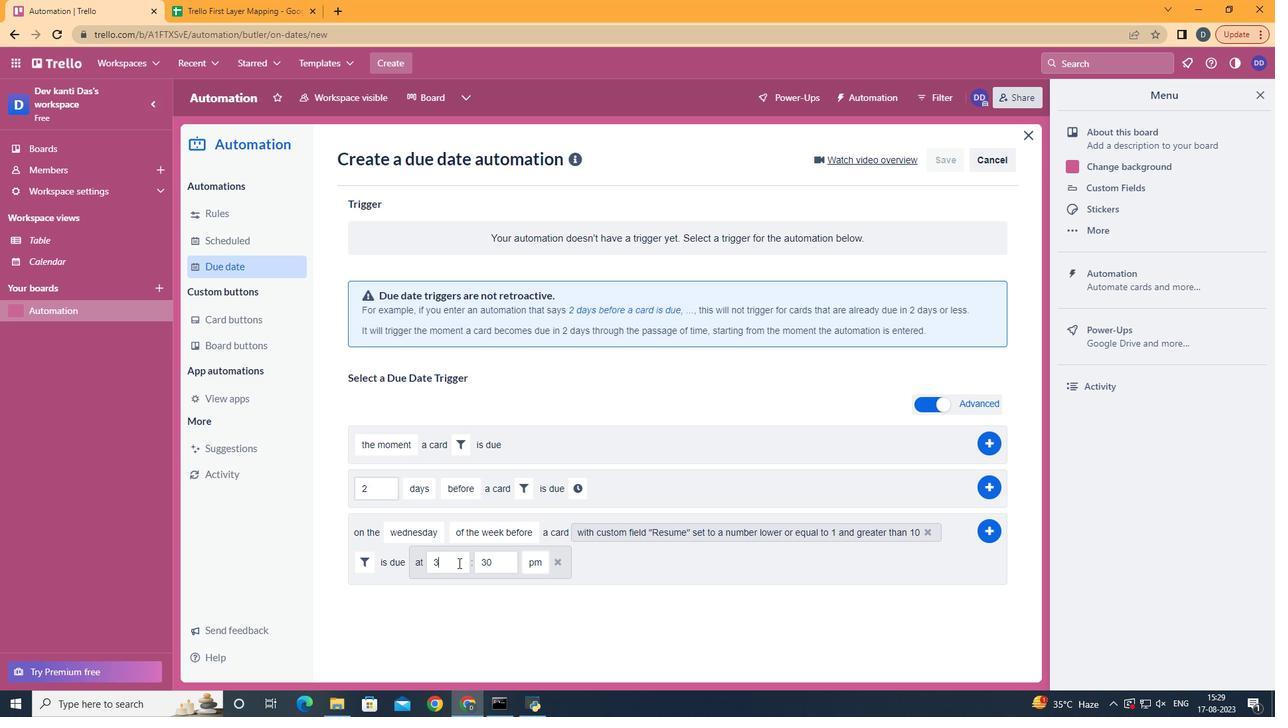
Action: Mouse pressed left at (458, 563)
Screenshot: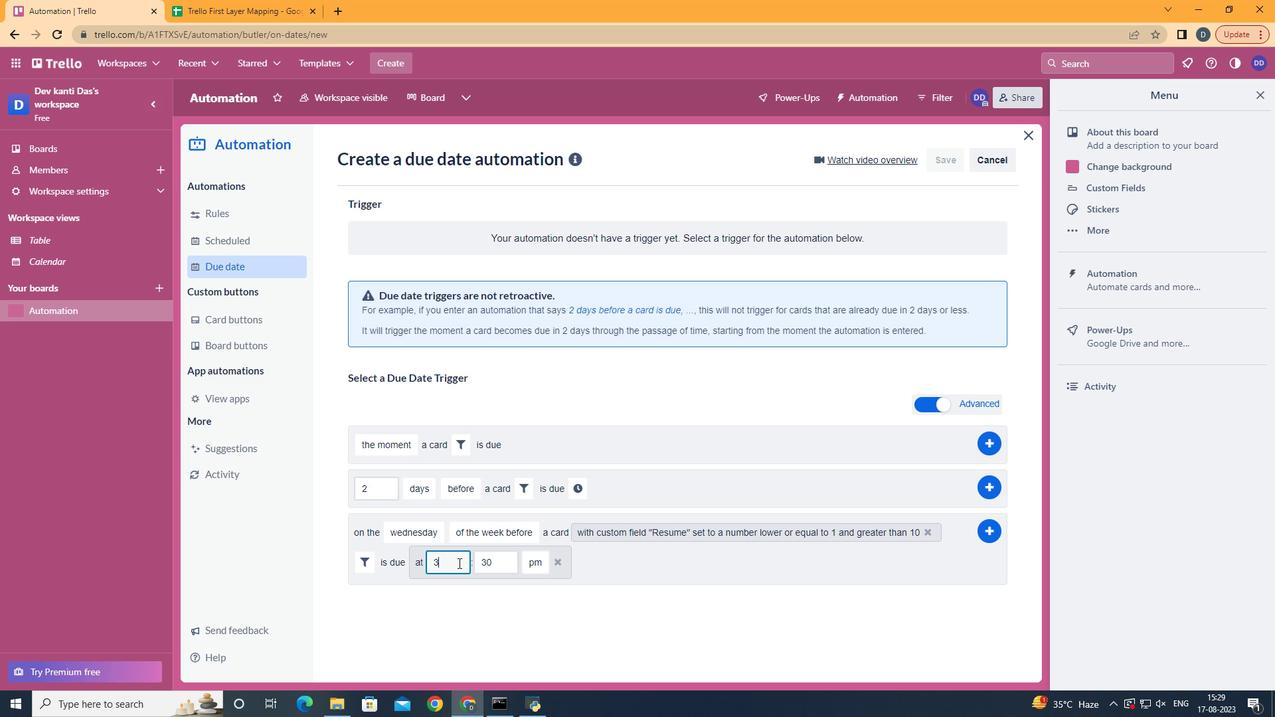 
Action: Key pressed <Key.backspace>11
Screenshot: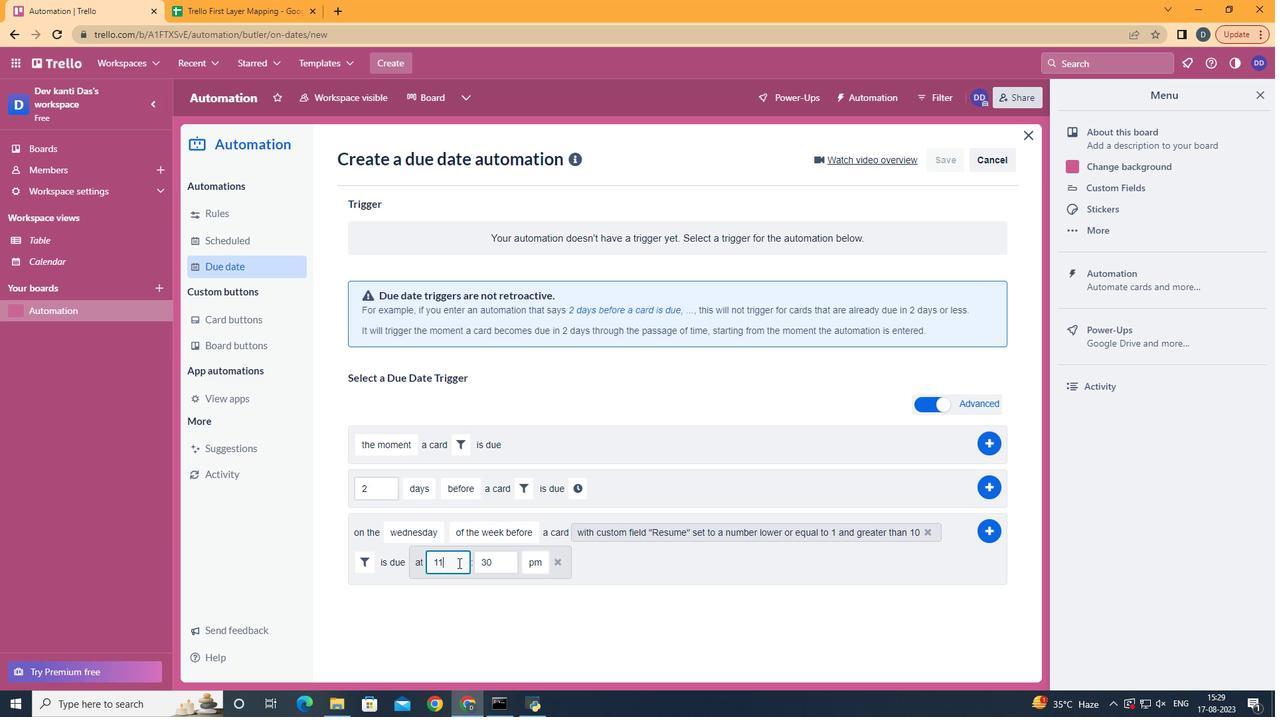 
Action: Mouse moved to (496, 561)
Screenshot: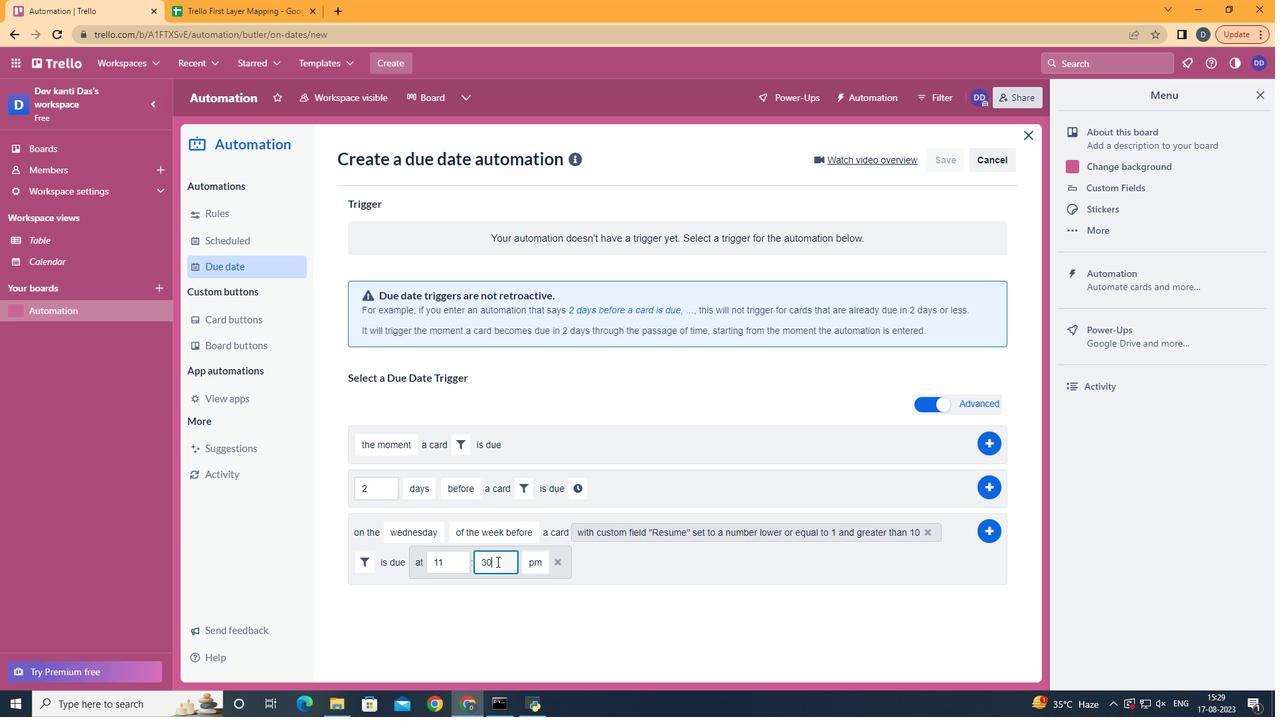 
Action: Mouse pressed left at (496, 561)
Screenshot: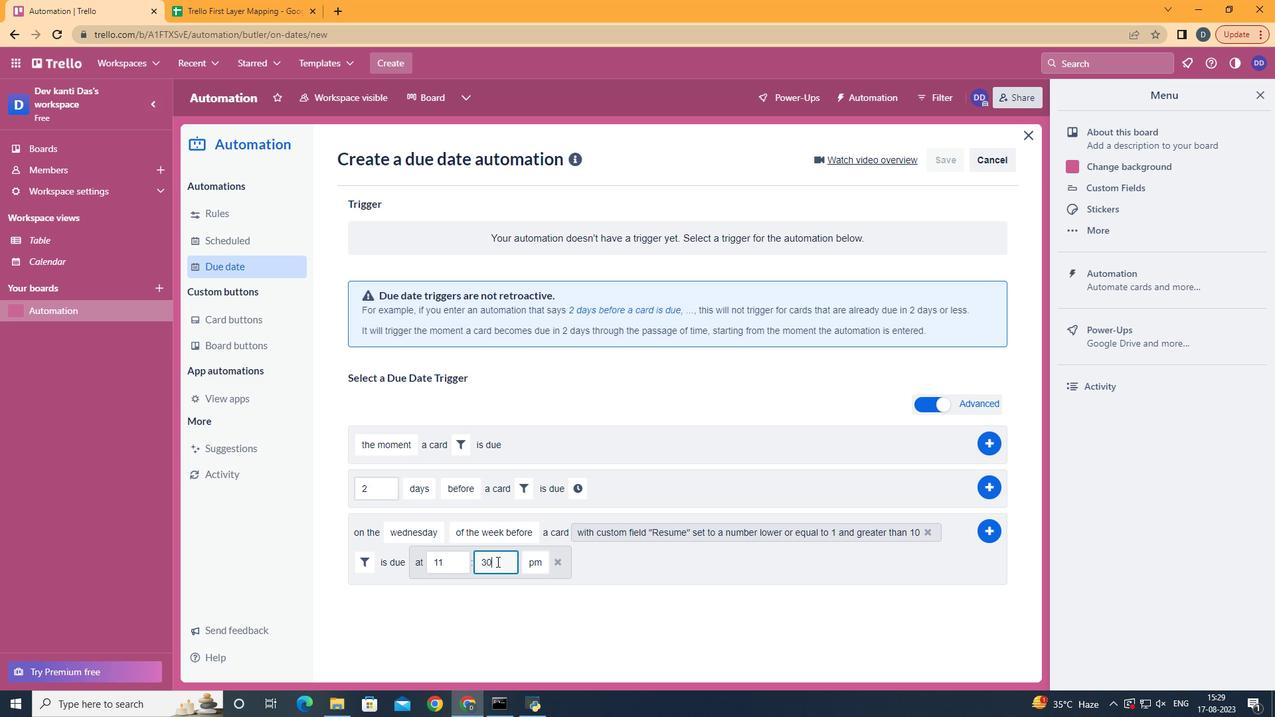 
Action: Key pressed <Key.backspace><Key.backspace>00
Screenshot: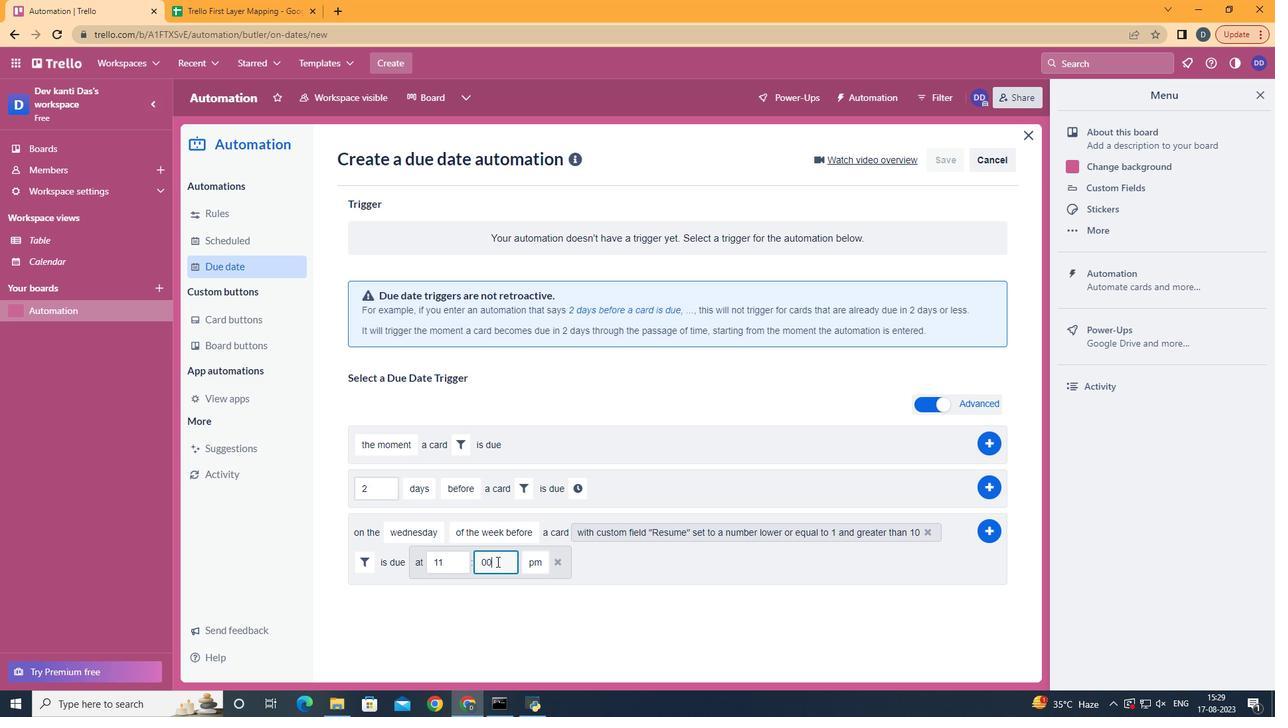 
Action: Mouse moved to (538, 590)
Screenshot: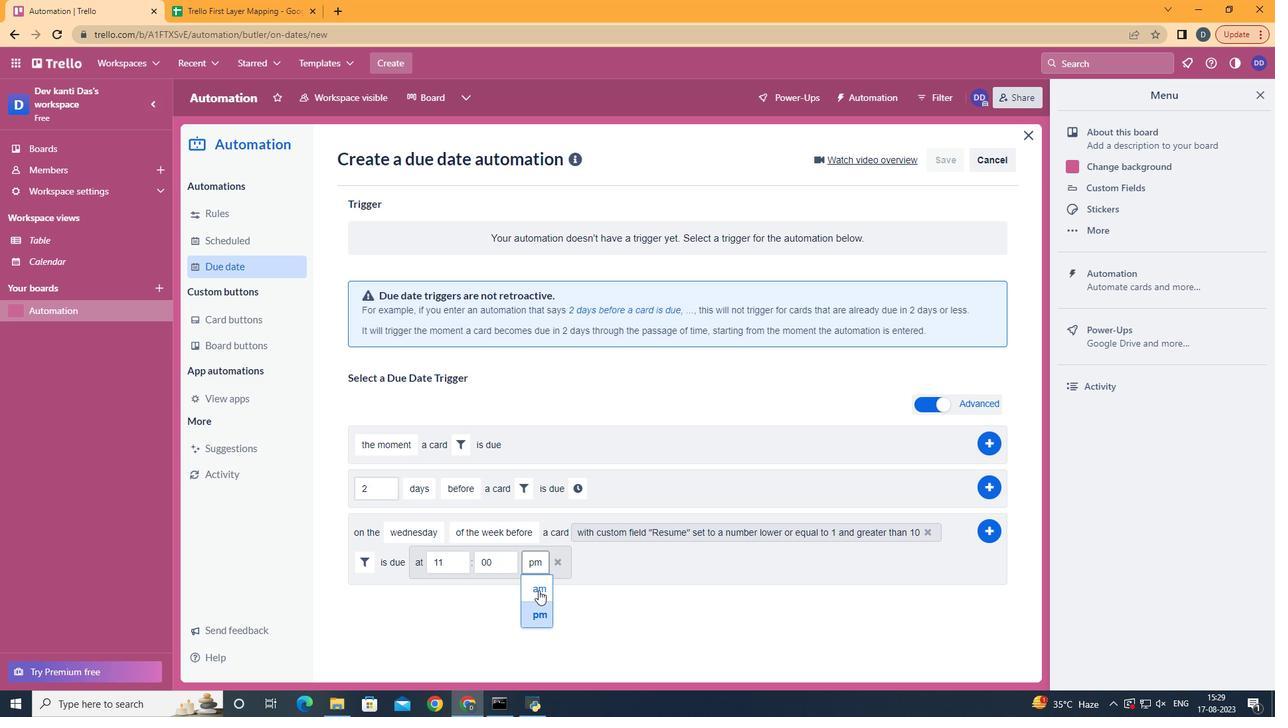 
Action: Mouse pressed left at (538, 590)
Screenshot: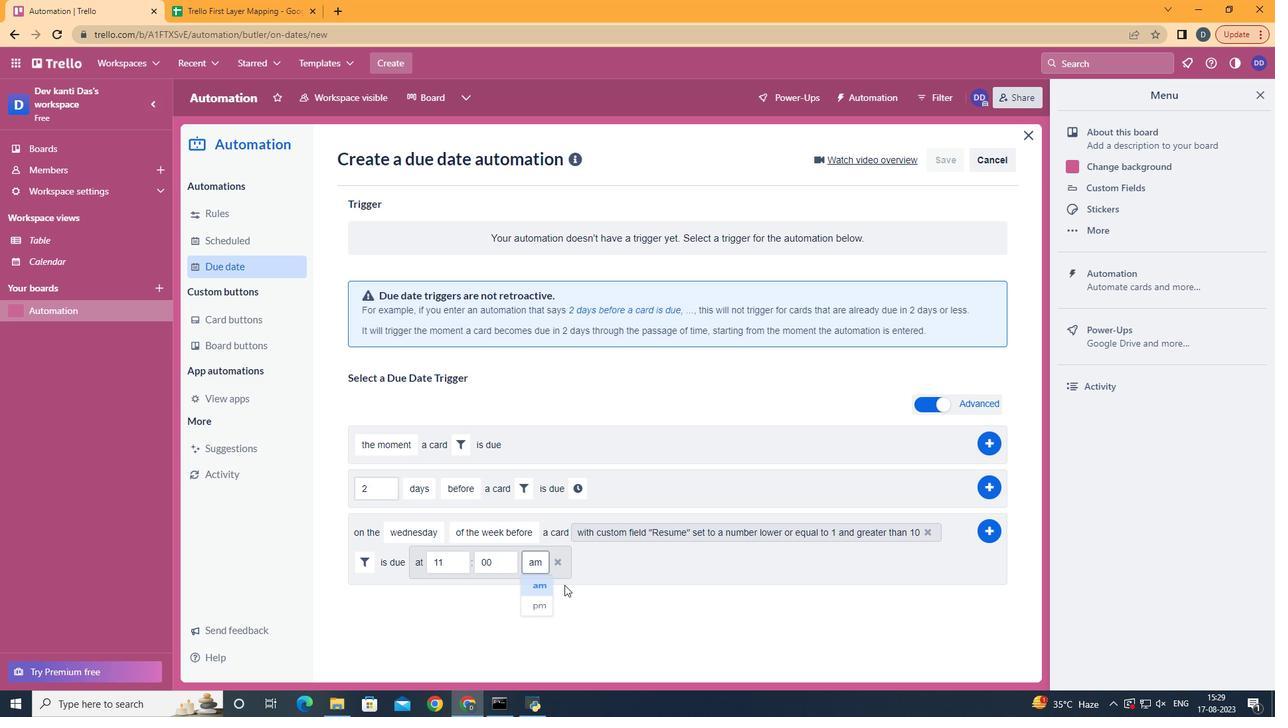 
Action: Mouse moved to (979, 531)
Screenshot: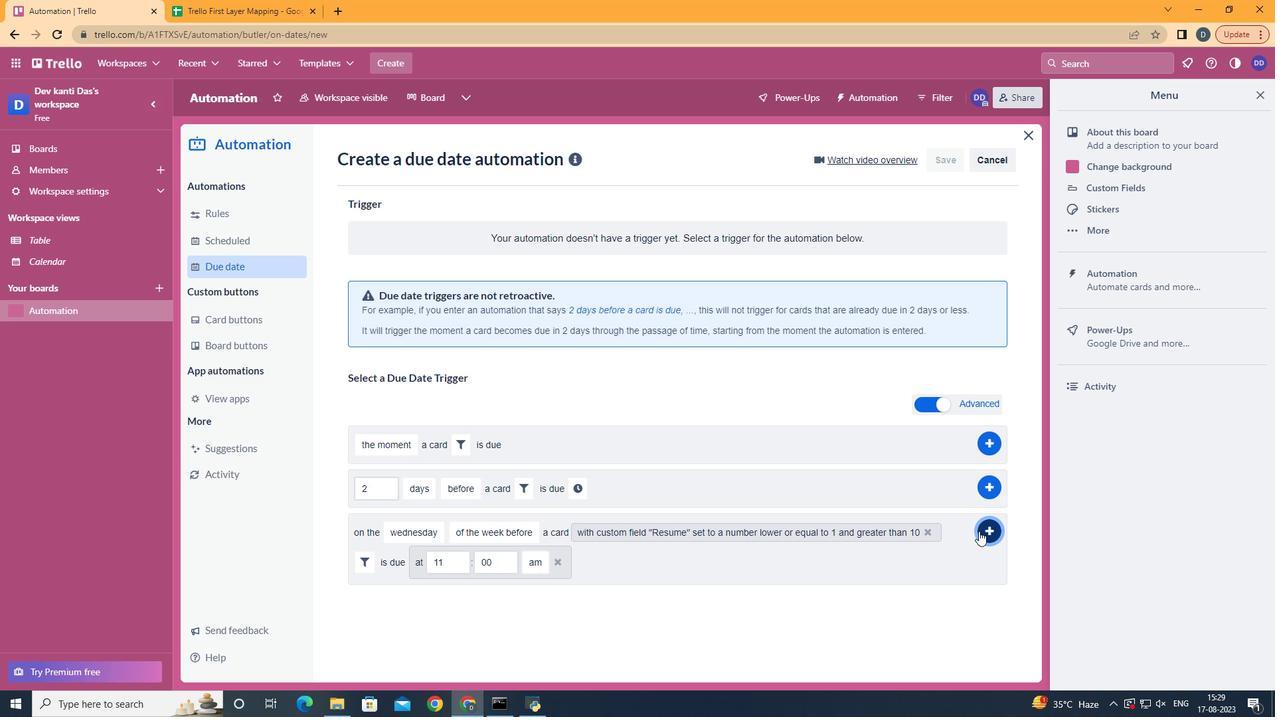 
Action: Mouse pressed left at (979, 531)
Screenshot: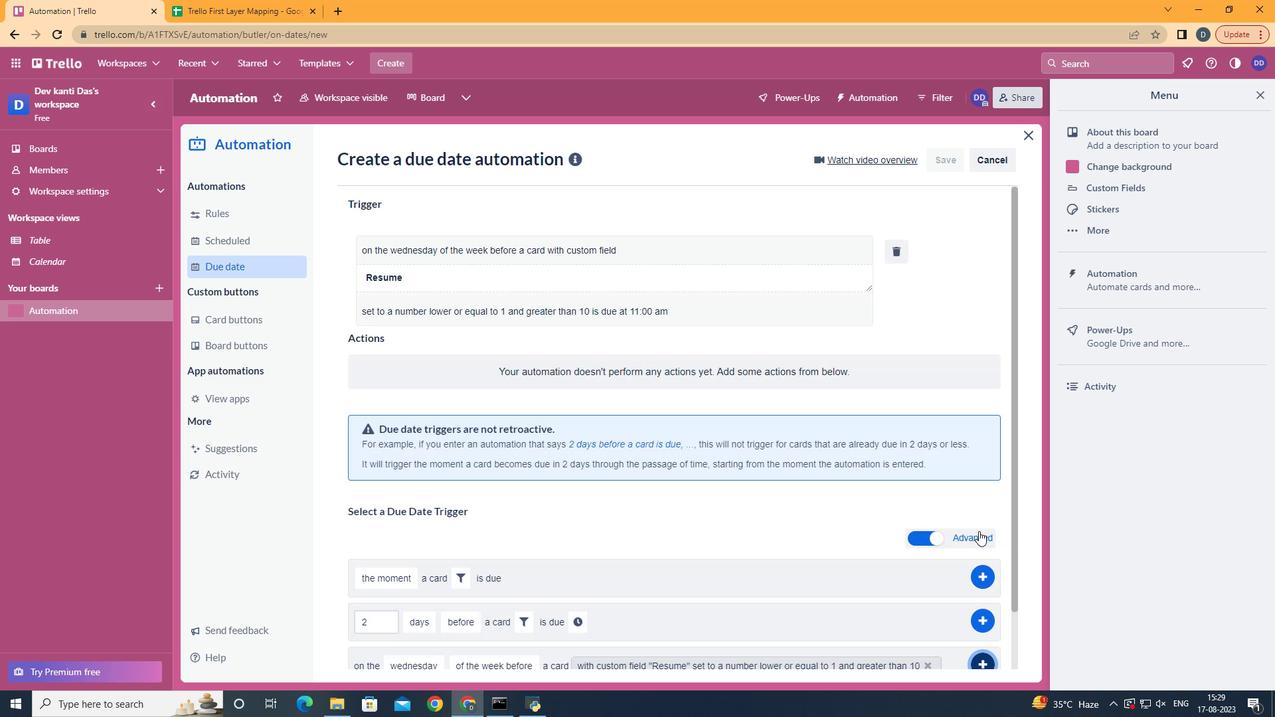 
